 Task: Assign in the project CodeCraft the issue 'Integrate a new third-party API into a website' to the sprint 'Data Visualization Sprint'. Assign in the project CodeCraft the issue 'Develop a custom data visualization tool for a company' to the sprint 'Data Visualization Sprint'. Assign in the project CodeCraft the issue 'Create a new chatbot for customer support' to the sprint 'Data Visualization Sprint'. Assign in the project CodeCraft the issue 'Implement a new cybersecurity system for an organization's IT infrastructure' to the sprint 'Data Visualization Sprint'
Action: Mouse moved to (248, 70)
Screenshot: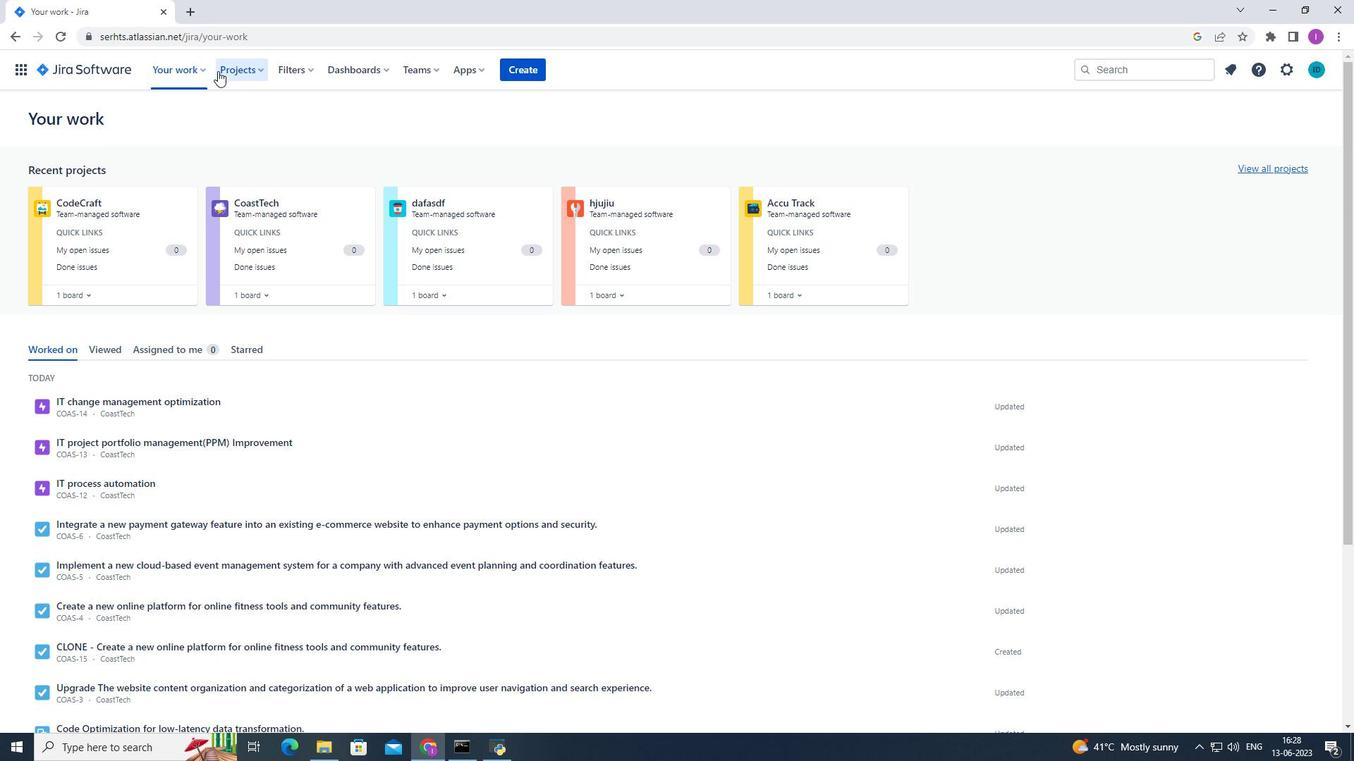 
Action: Mouse pressed left at (248, 70)
Screenshot: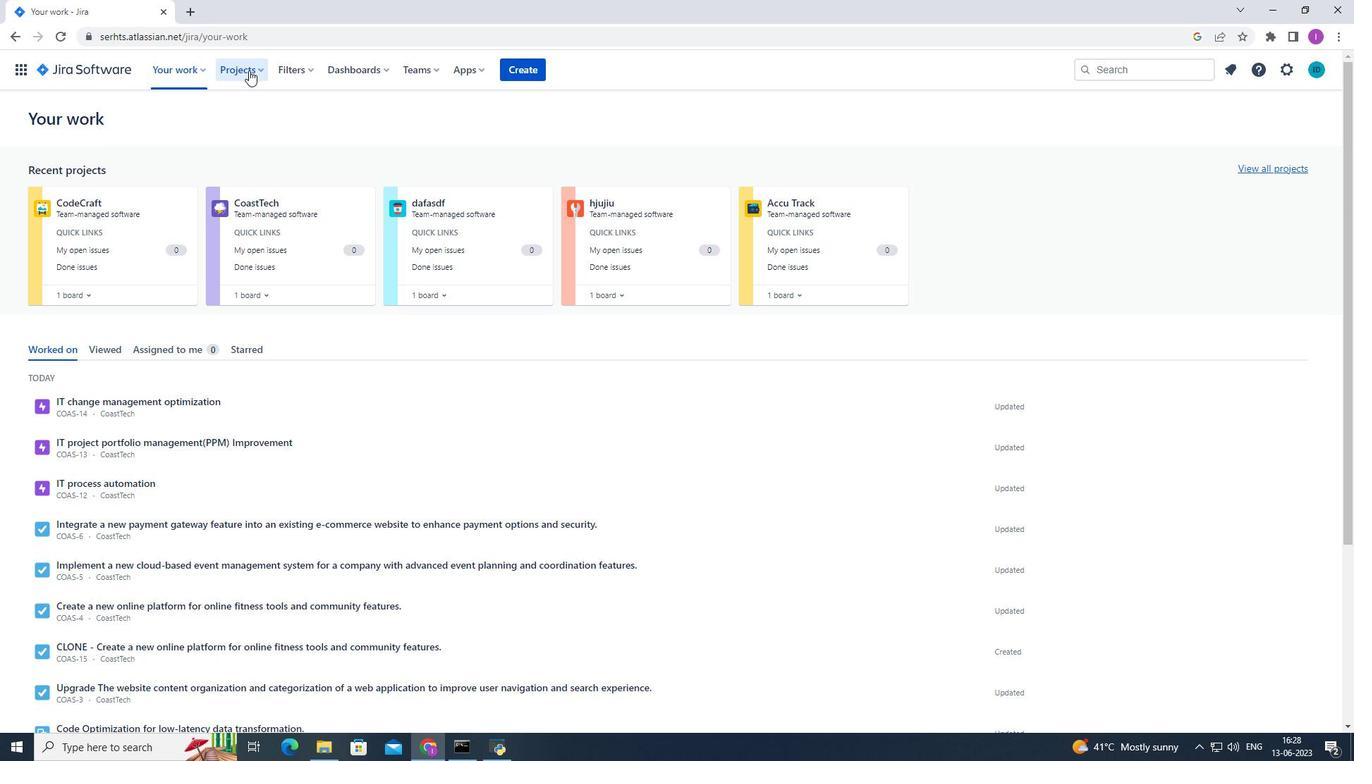 
Action: Mouse moved to (284, 129)
Screenshot: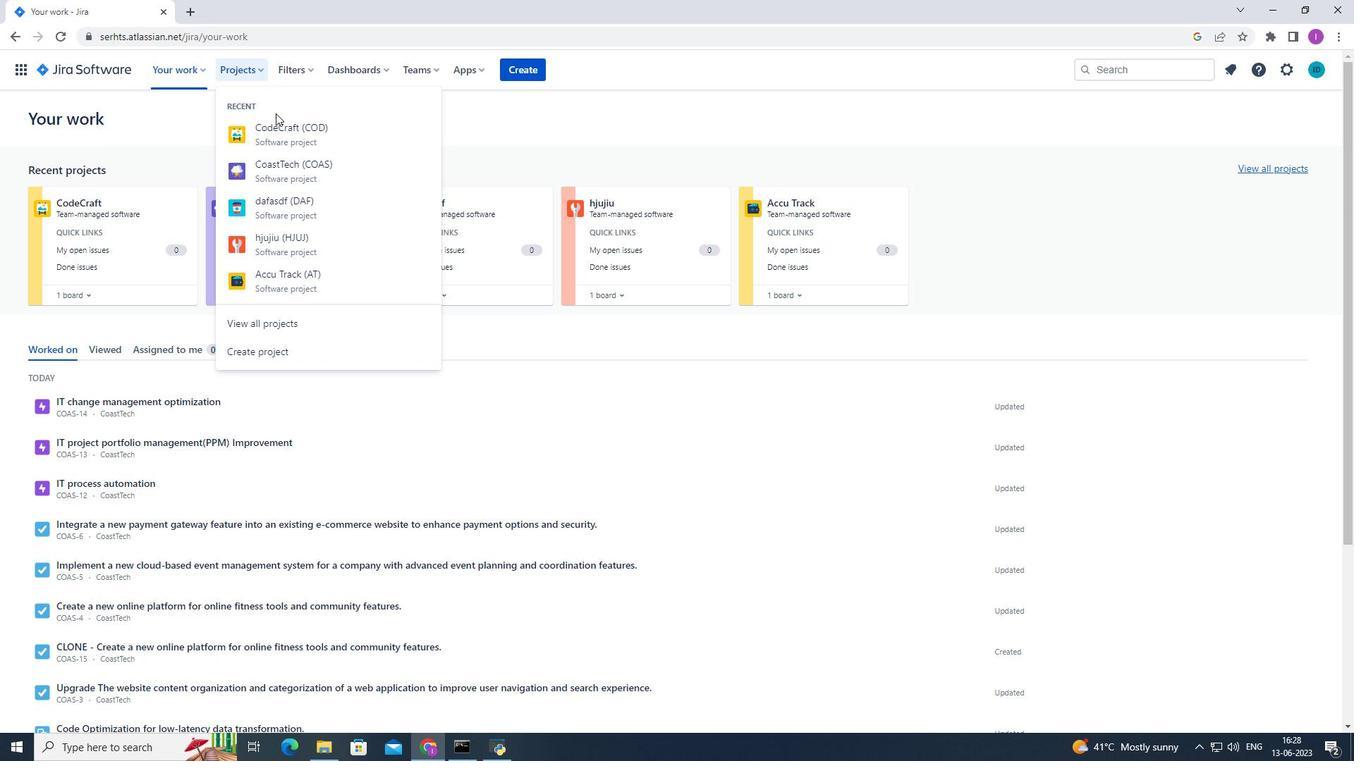 
Action: Mouse pressed left at (284, 129)
Screenshot: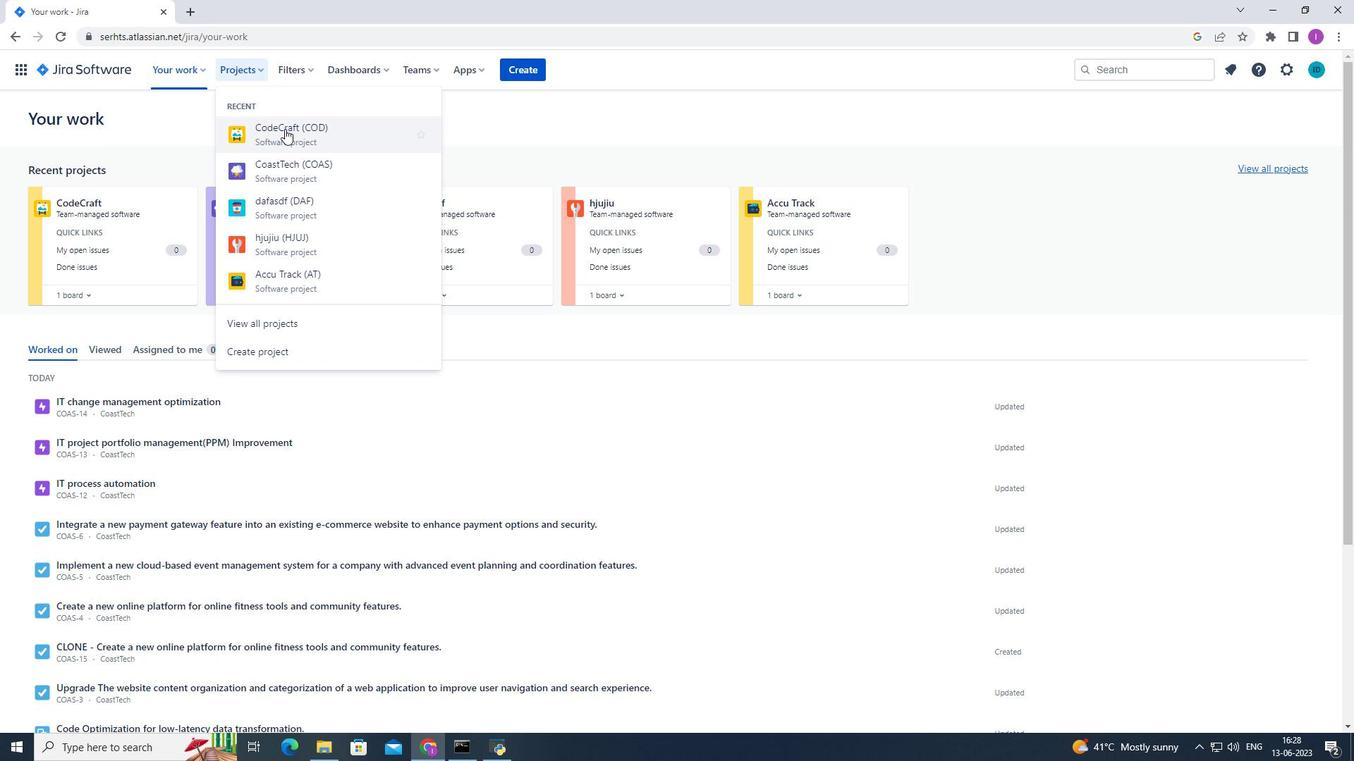 
Action: Mouse moved to (59, 214)
Screenshot: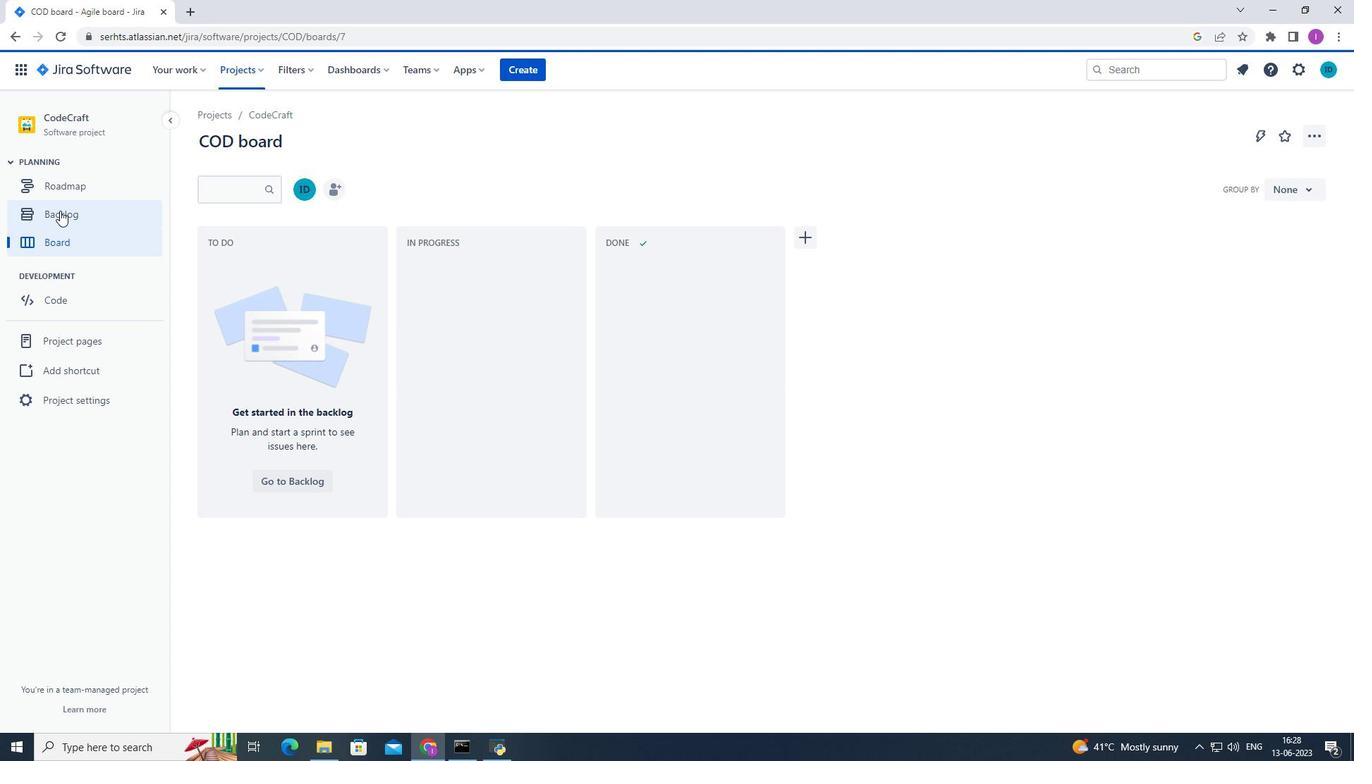 
Action: Mouse pressed left at (59, 214)
Screenshot: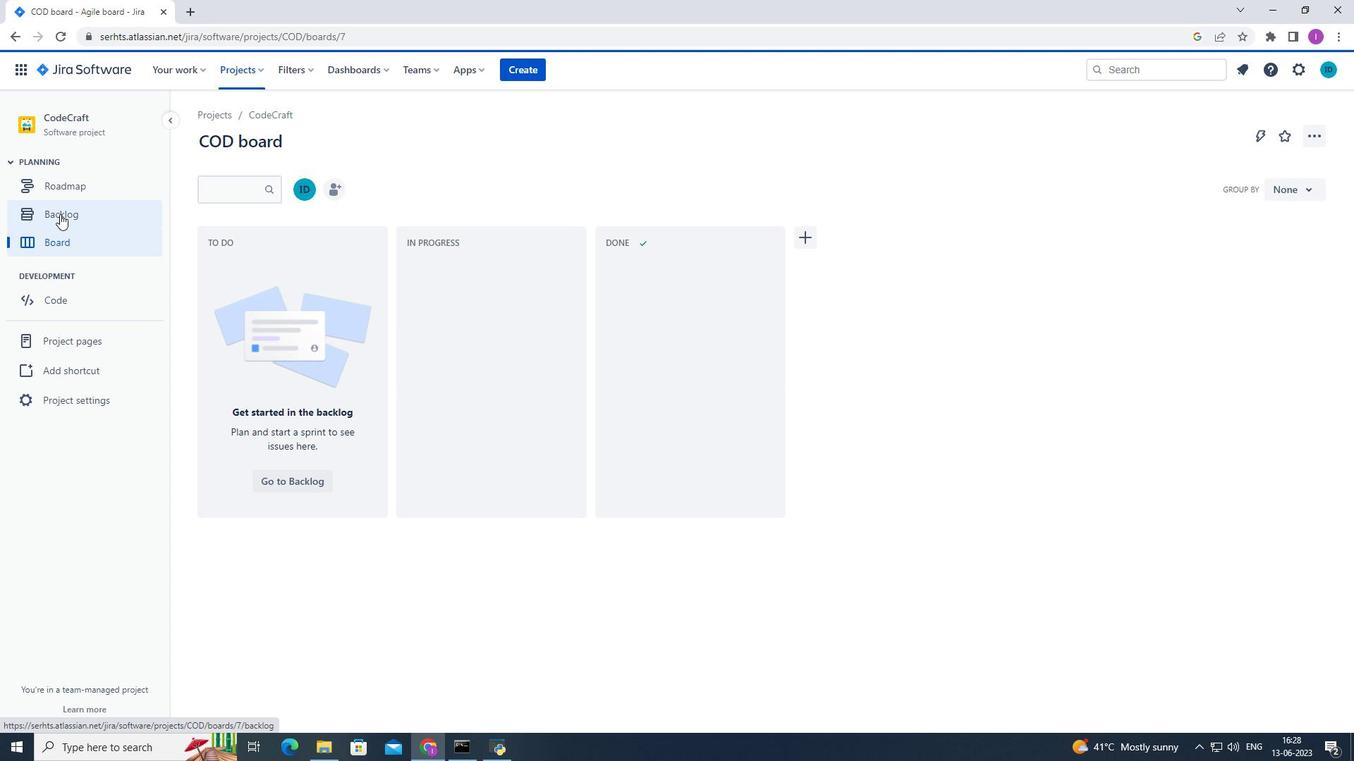 
Action: Mouse moved to (501, 298)
Screenshot: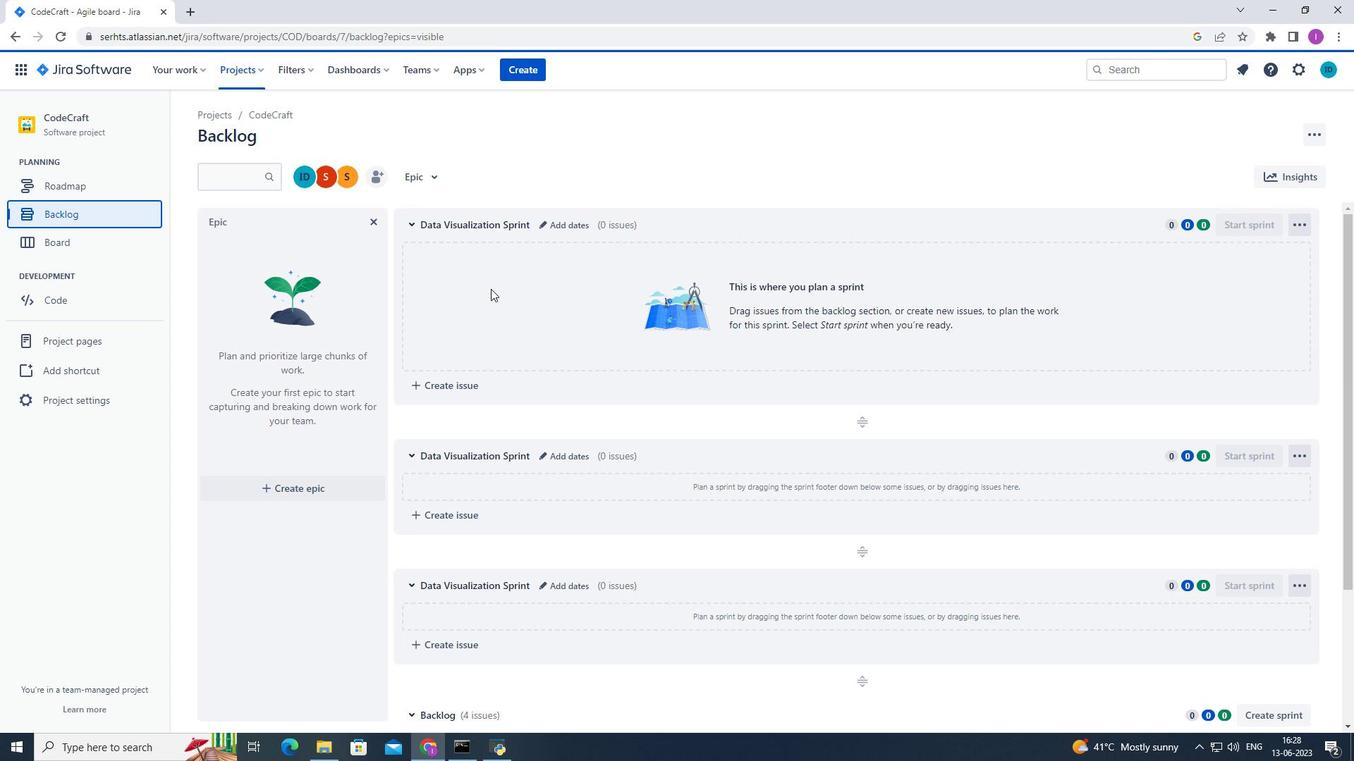 
Action: Mouse scrolled (501, 297) with delta (0, 0)
Screenshot: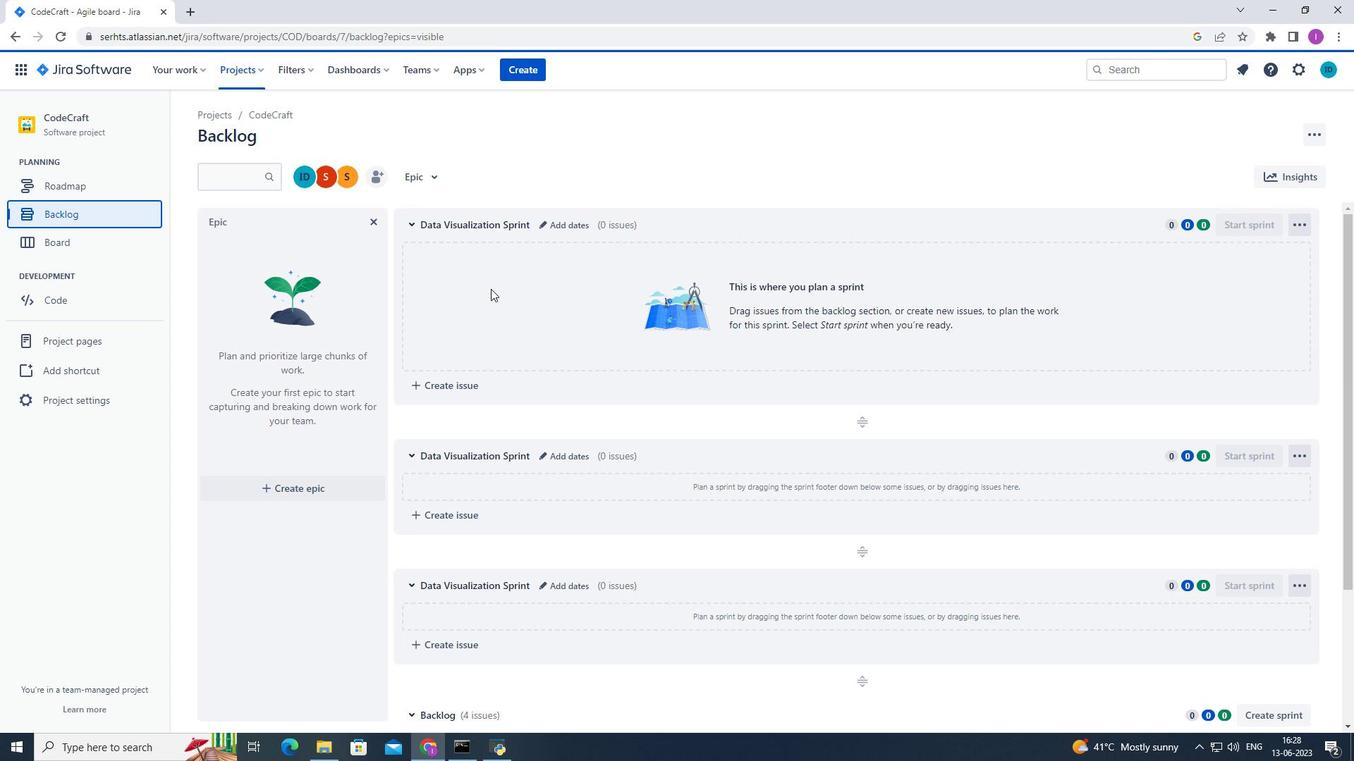 
Action: Mouse moved to (506, 303)
Screenshot: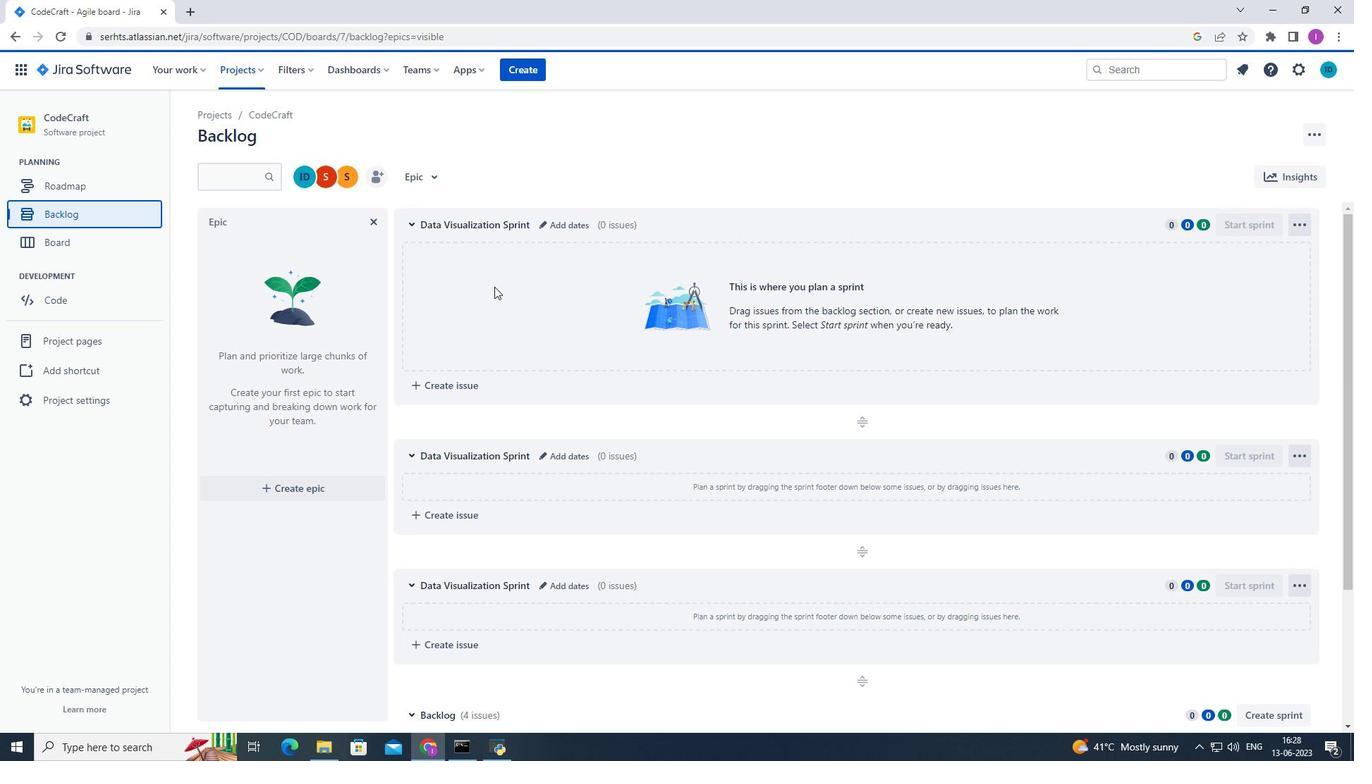 
Action: Mouse scrolled (506, 302) with delta (0, 0)
Screenshot: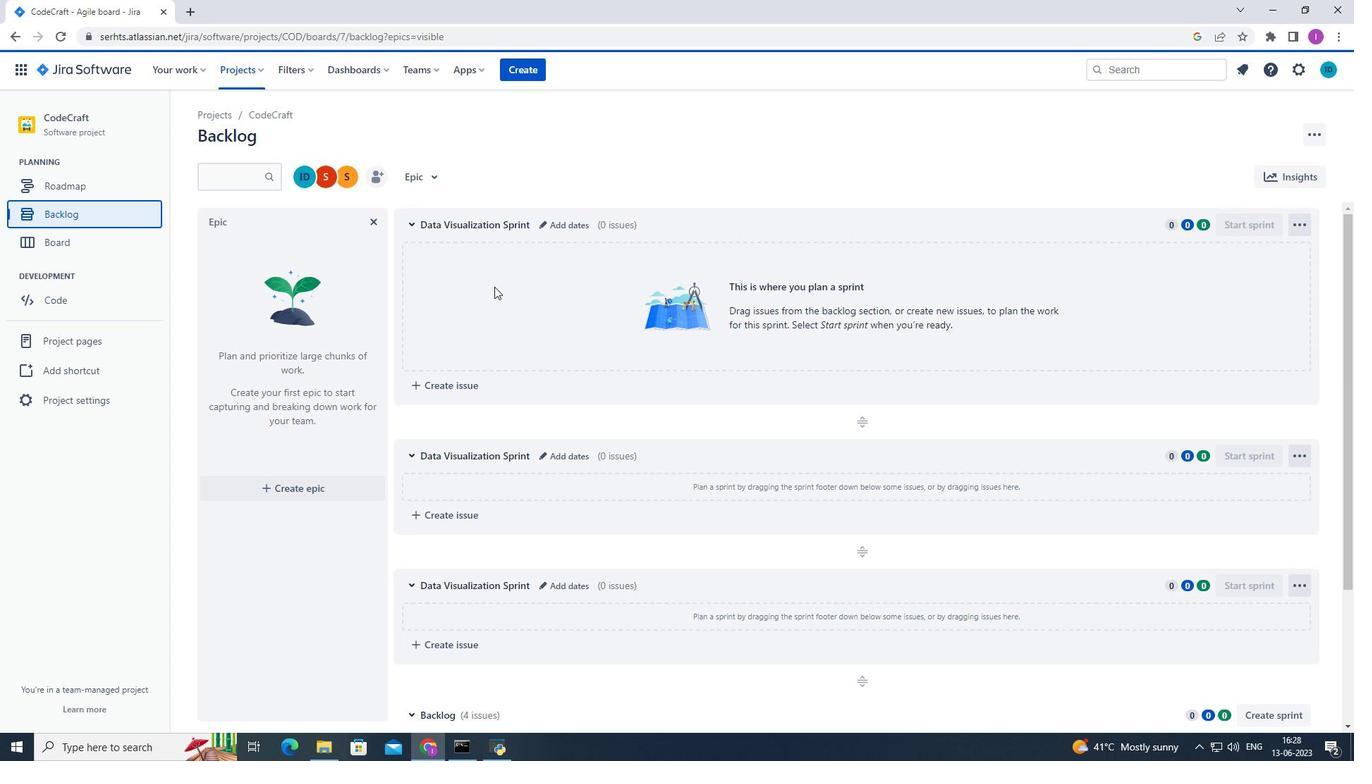 
Action: Mouse moved to (505, 438)
Screenshot: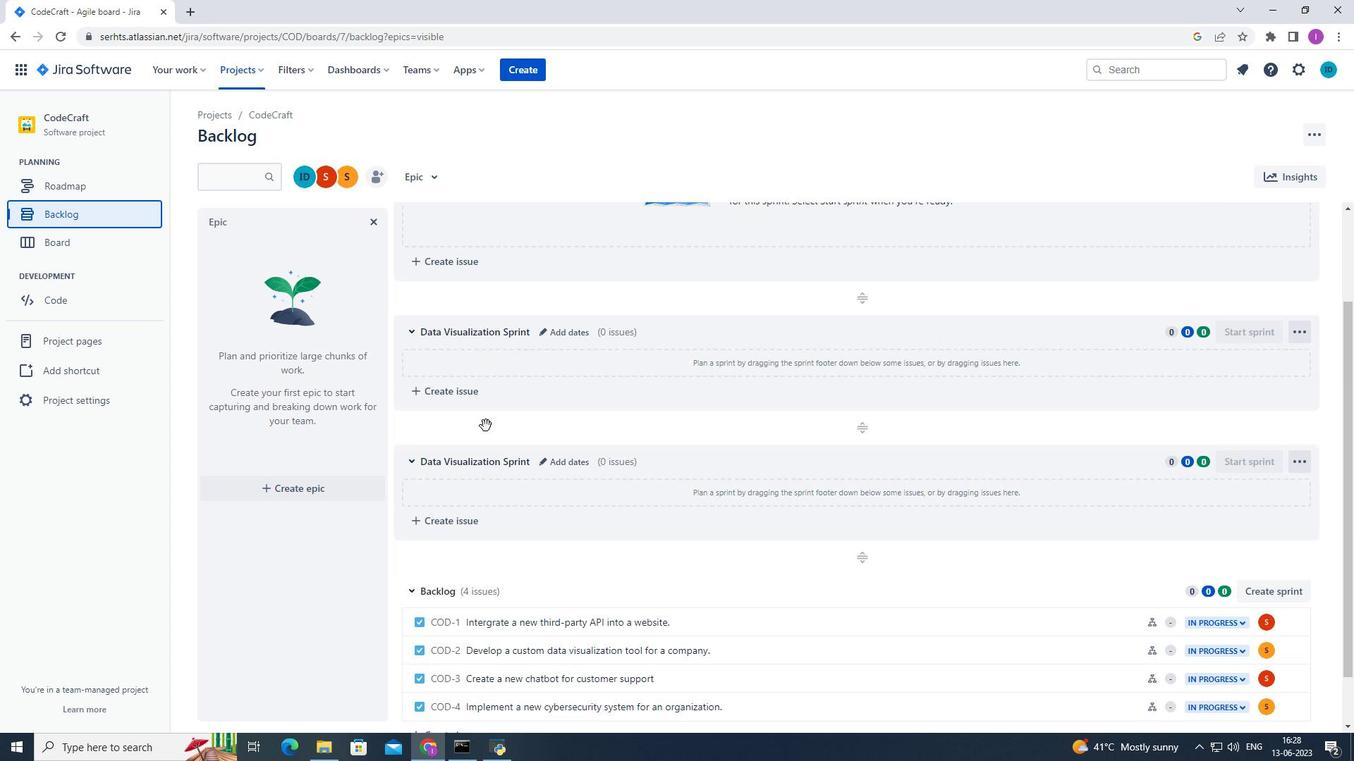 
Action: Mouse scrolled (505, 438) with delta (0, 0)
Screenshot: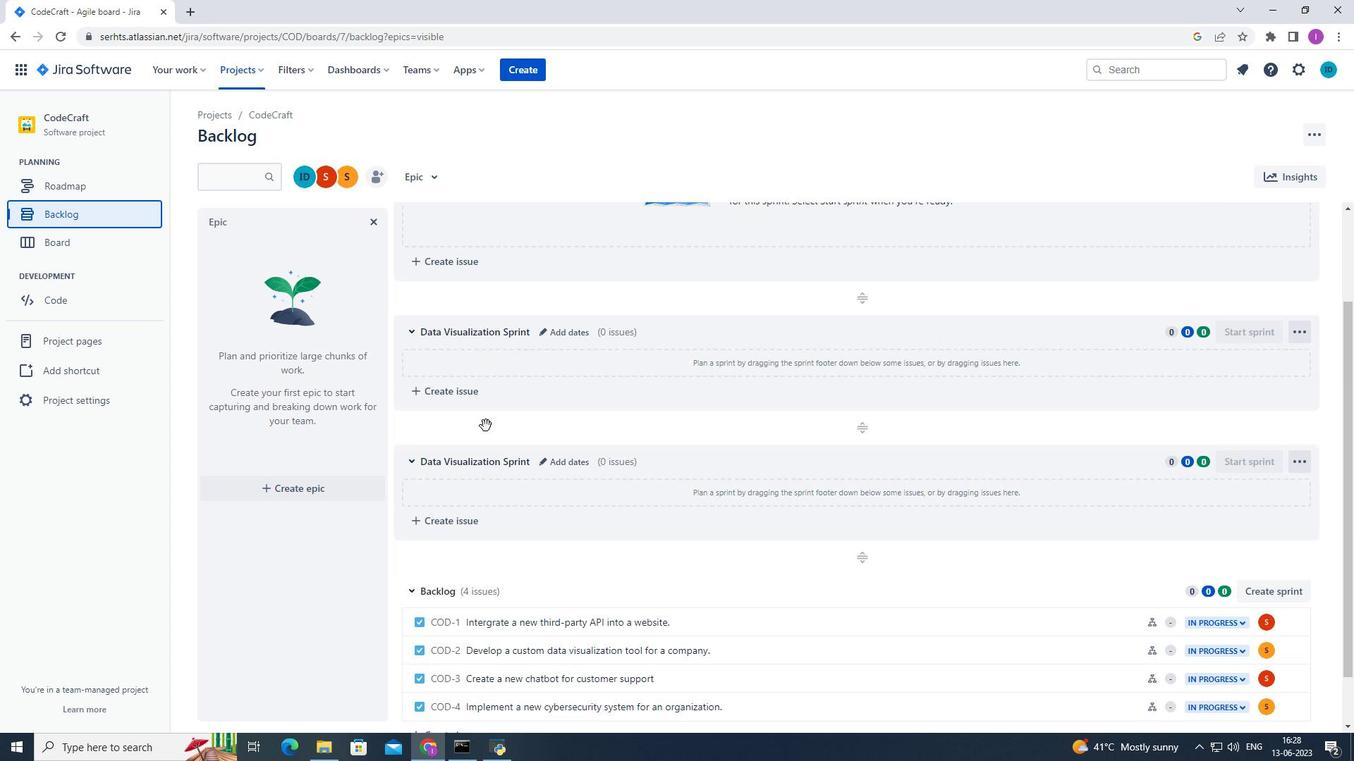 
Action: Mouse moved to (507, 443)
Screenshot: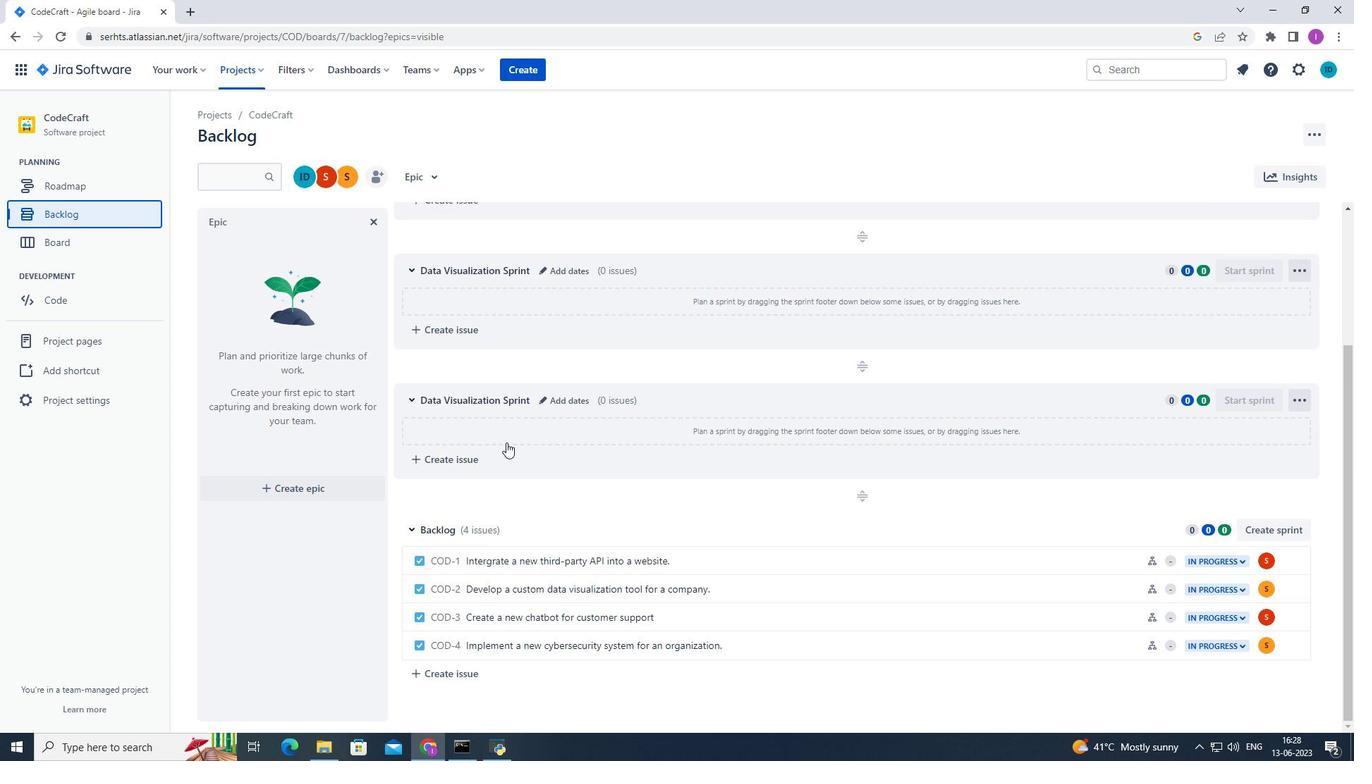 
Action: Mouse scrolled (507, 442) with delta (0, 0)
Screenshot: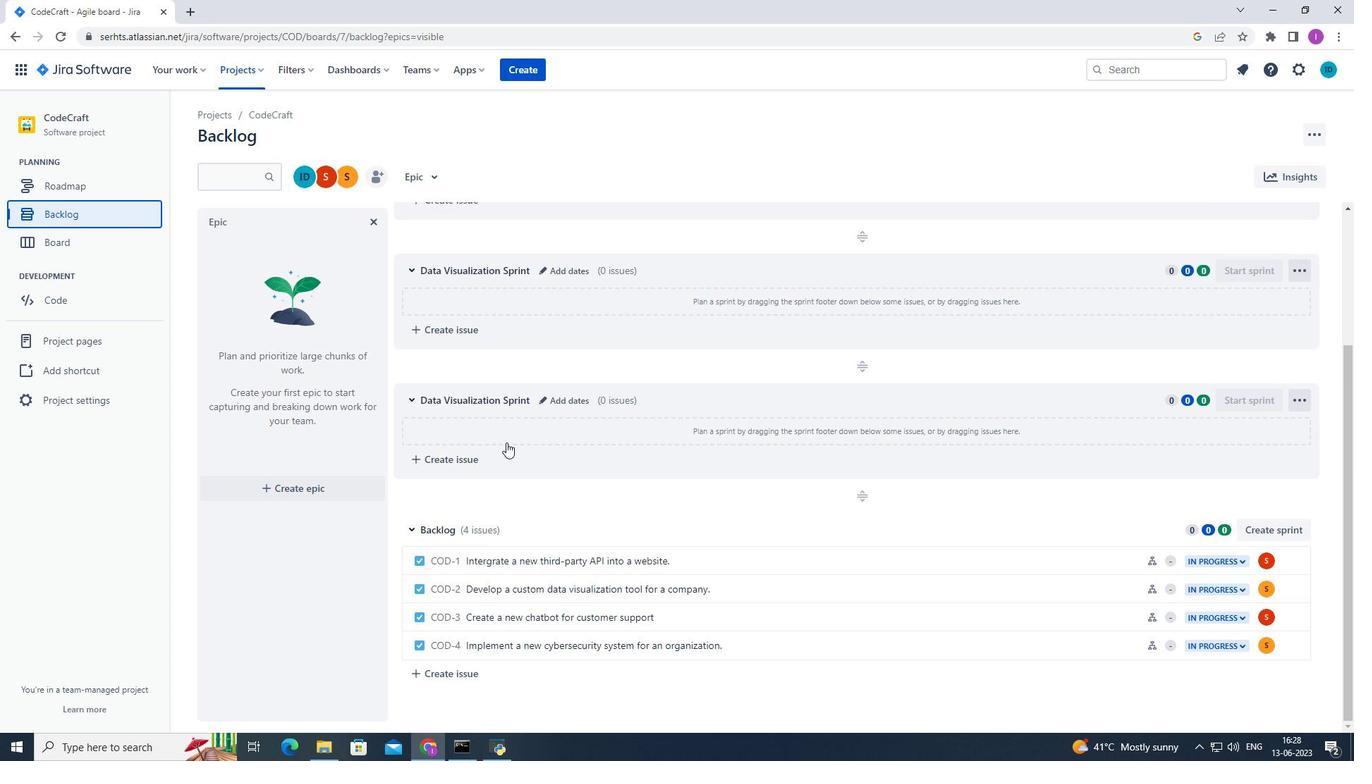 
Action: Mouse moved to (510, 444)
Screenshot: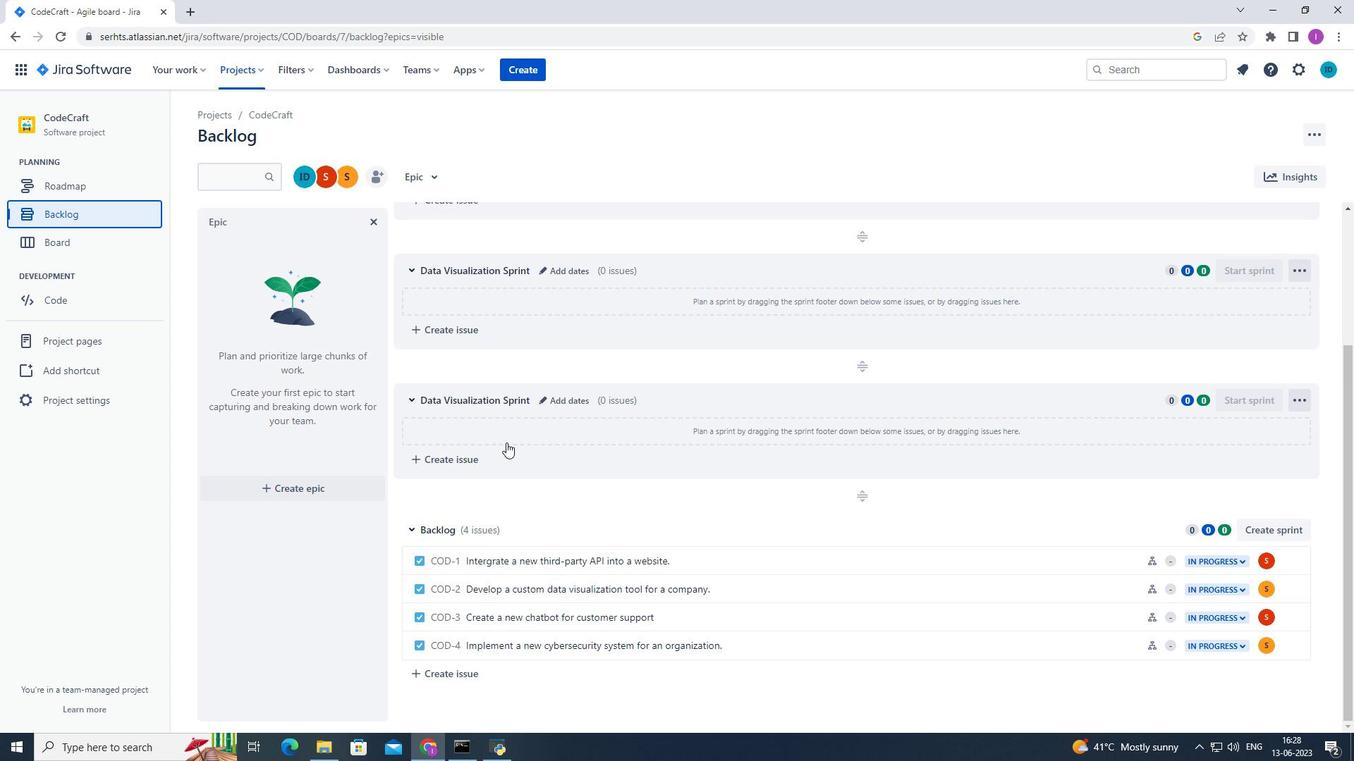
Action: Mouse scrolled (509, 442) with delta (0, 0)
Screenshot: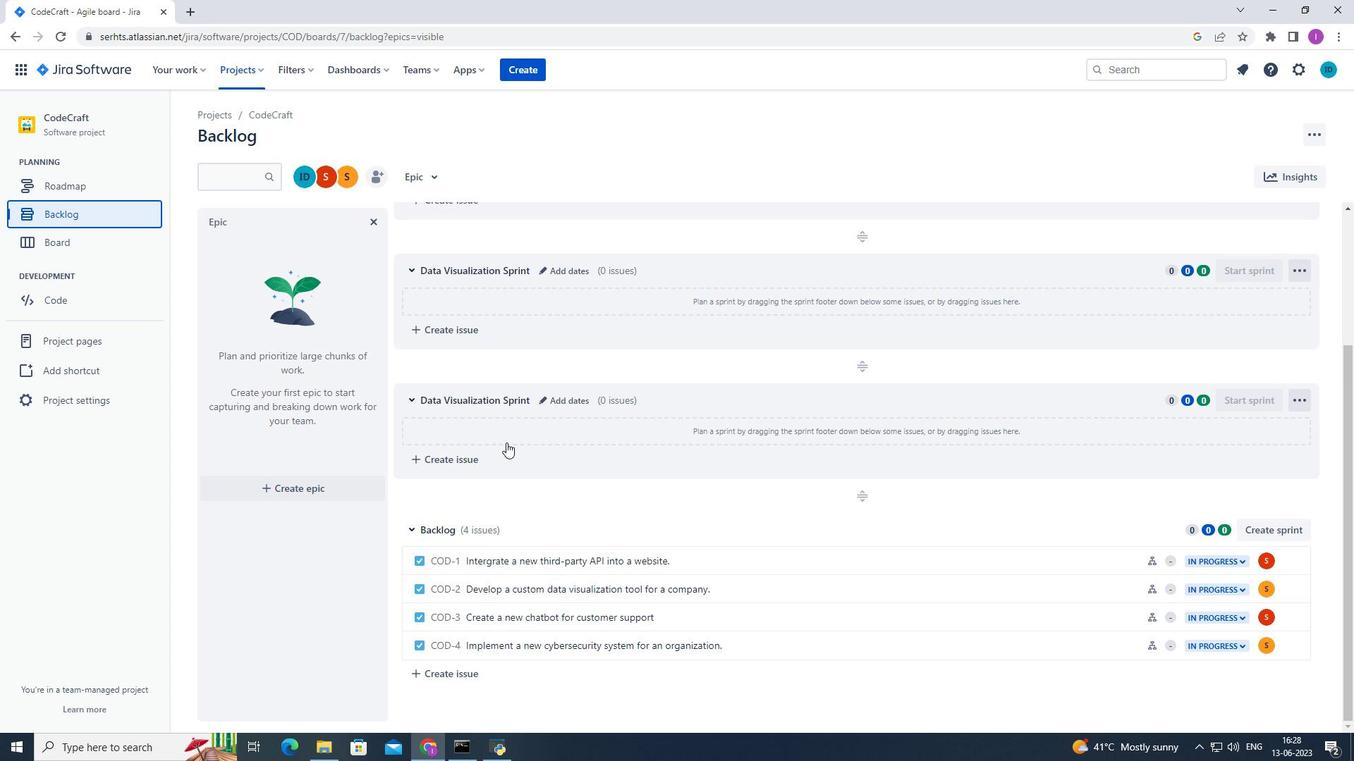
Action: Mouse moved to (510, 444)
Screenshot: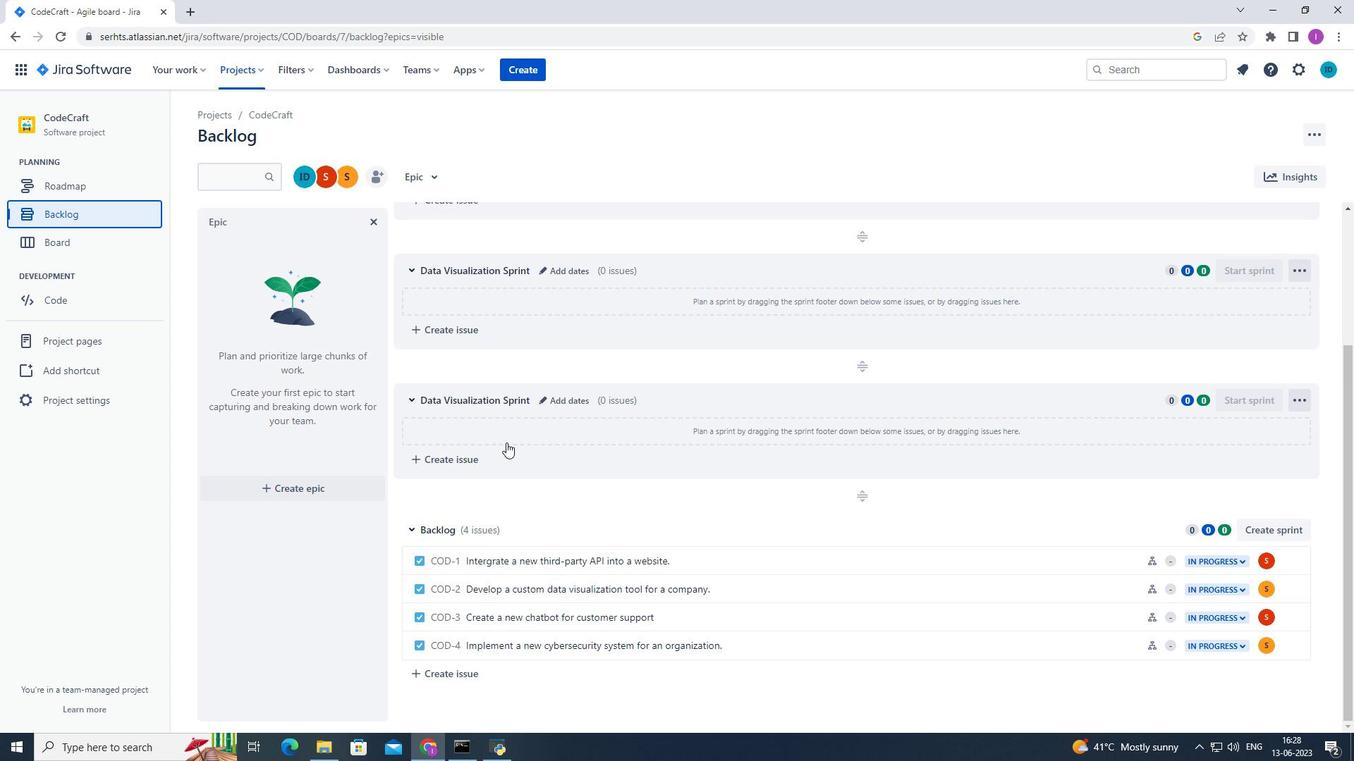 
Action: Mouse scrolled (510, 443) with delta (0, 0)
Screenshot: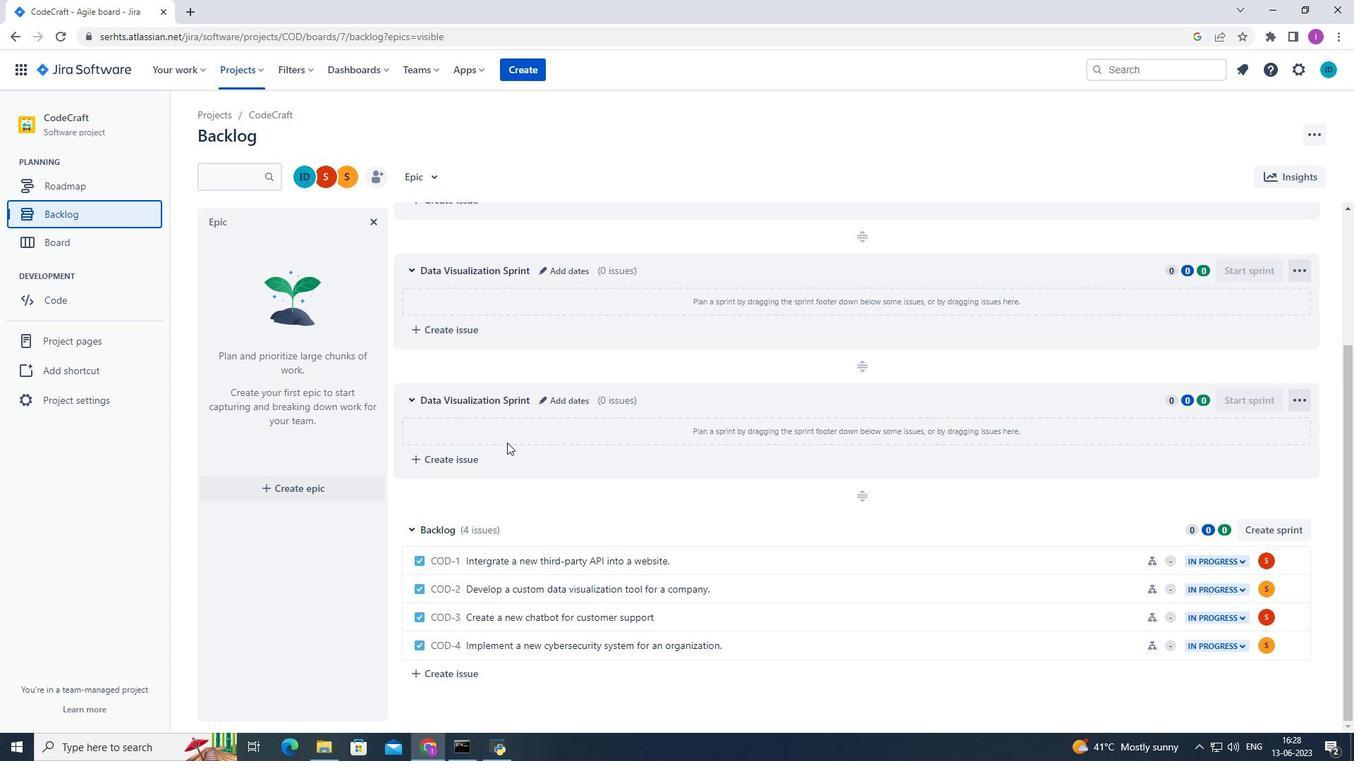 
Action: Mouse moved to (1294, 562)
Screenshot: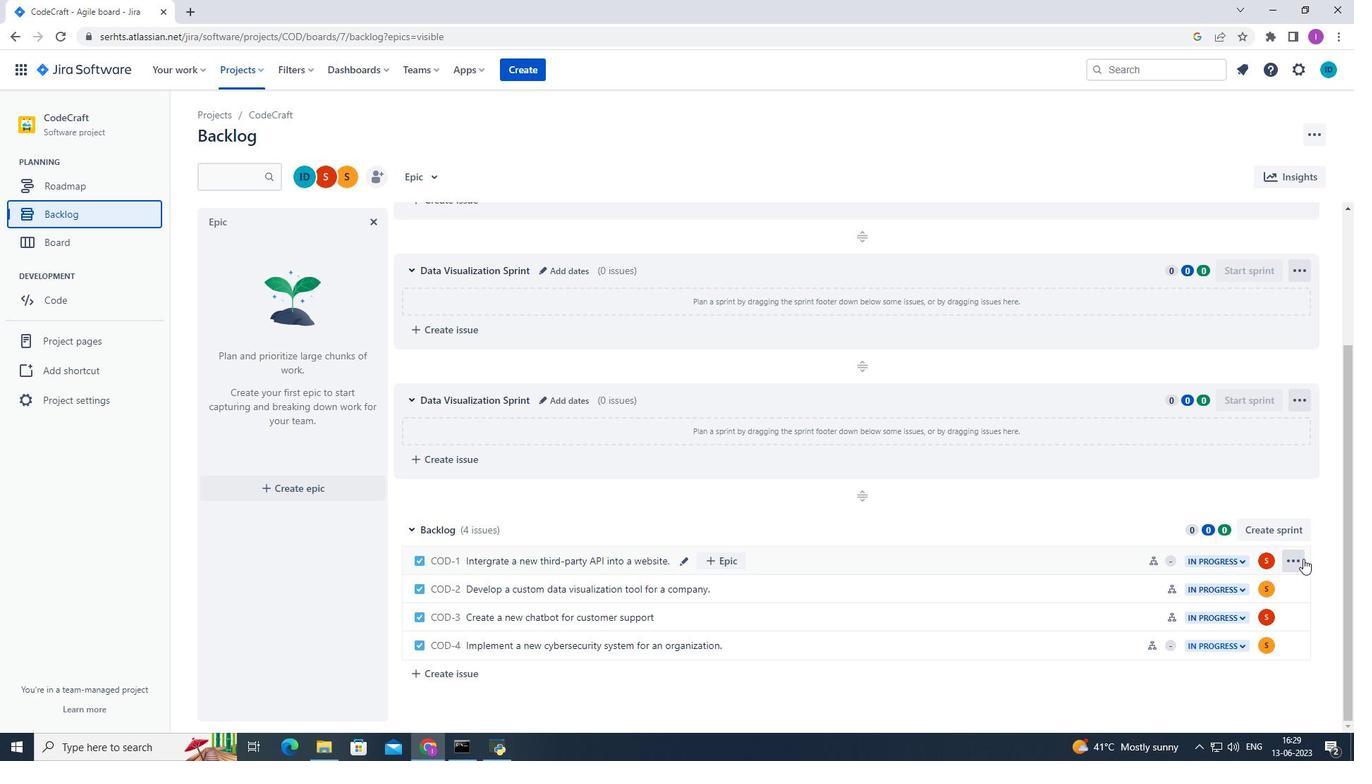 
Action: Mouse pressed left at (1294, 562)
Screenshot: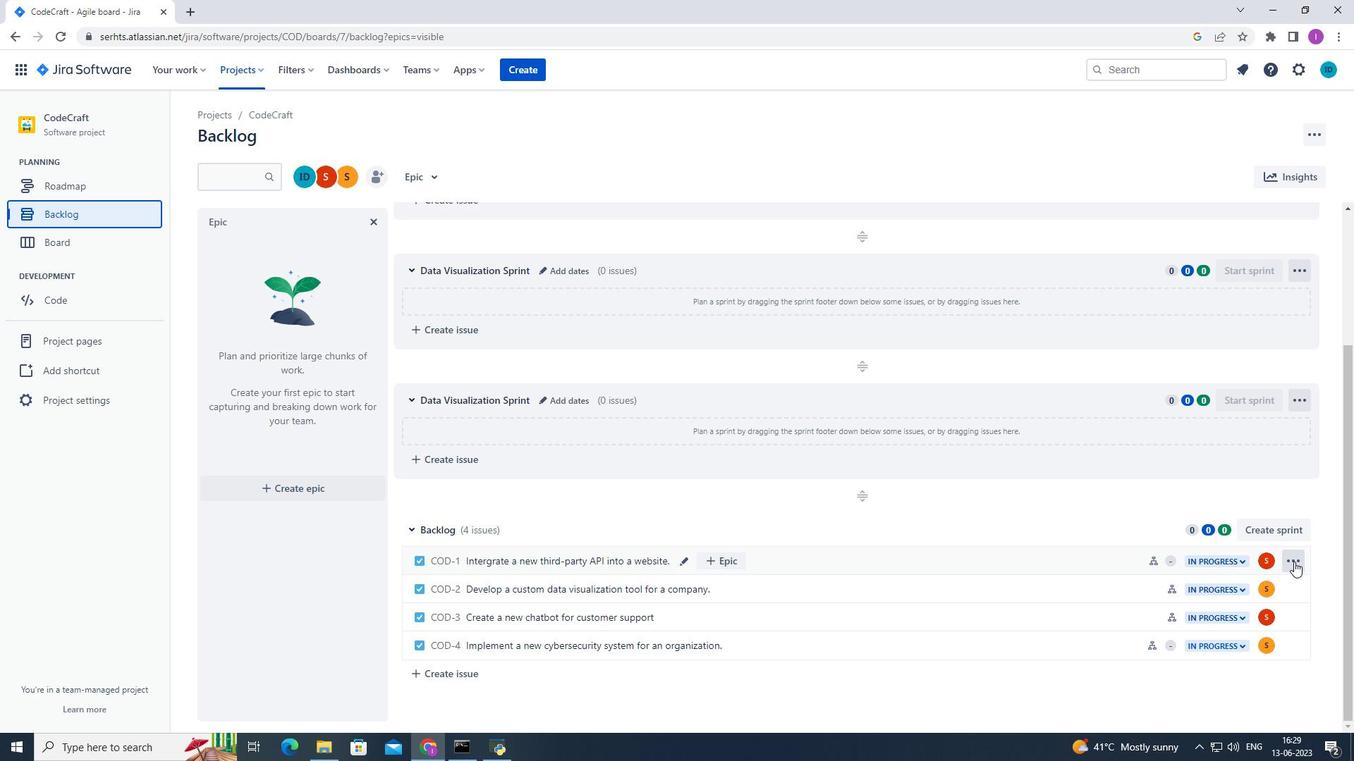 
Action: Mouse moved to (1240, 436)
Screenshot: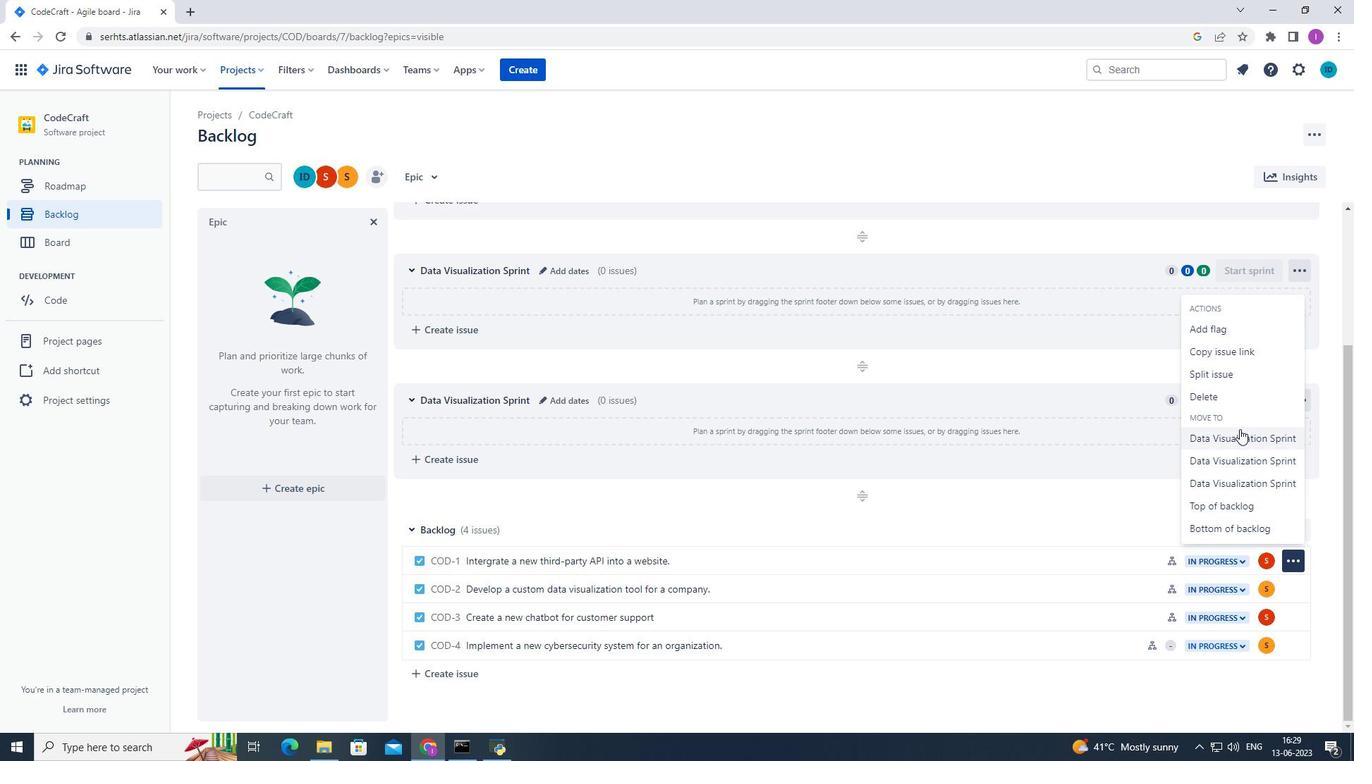
Action: Mouse pressed left at (1240, 436)
Screenshot: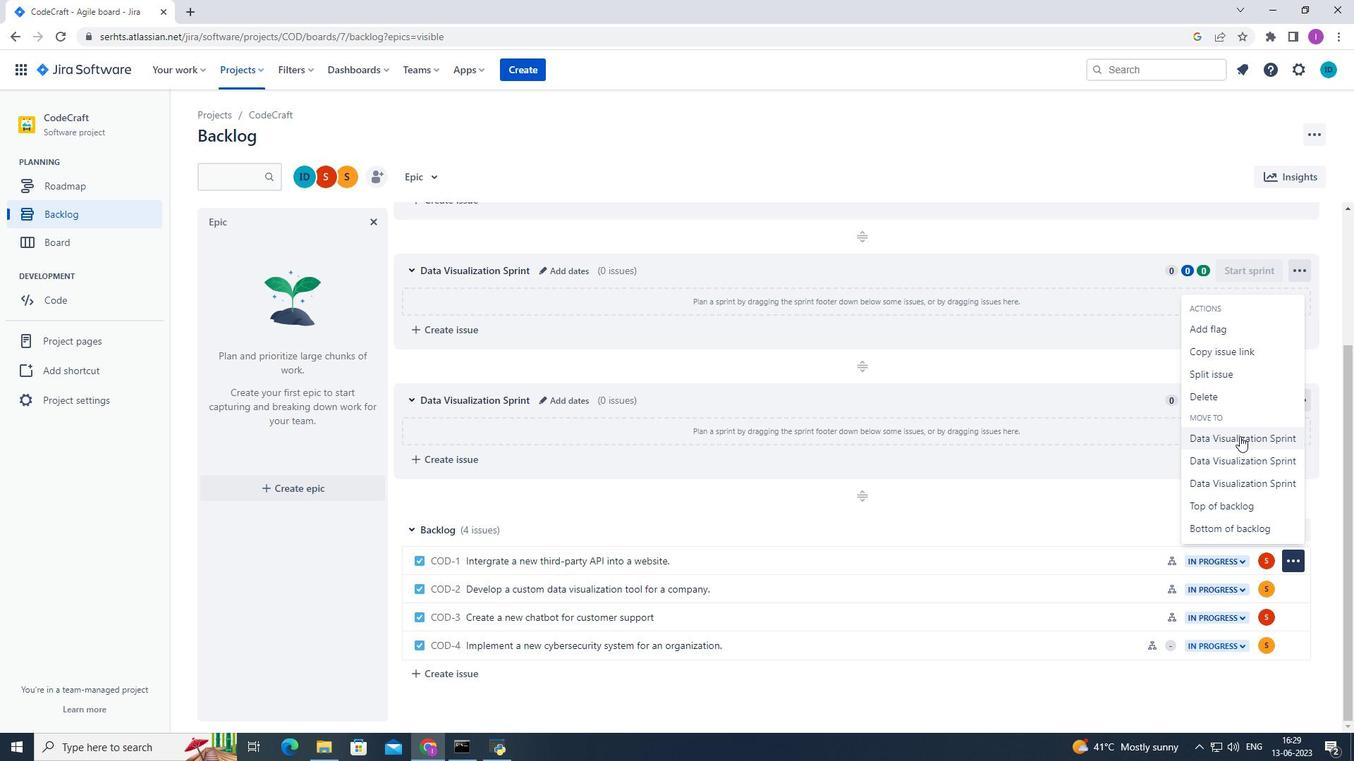 
Action: Mouse moved to (1286, 591)
Screenshot: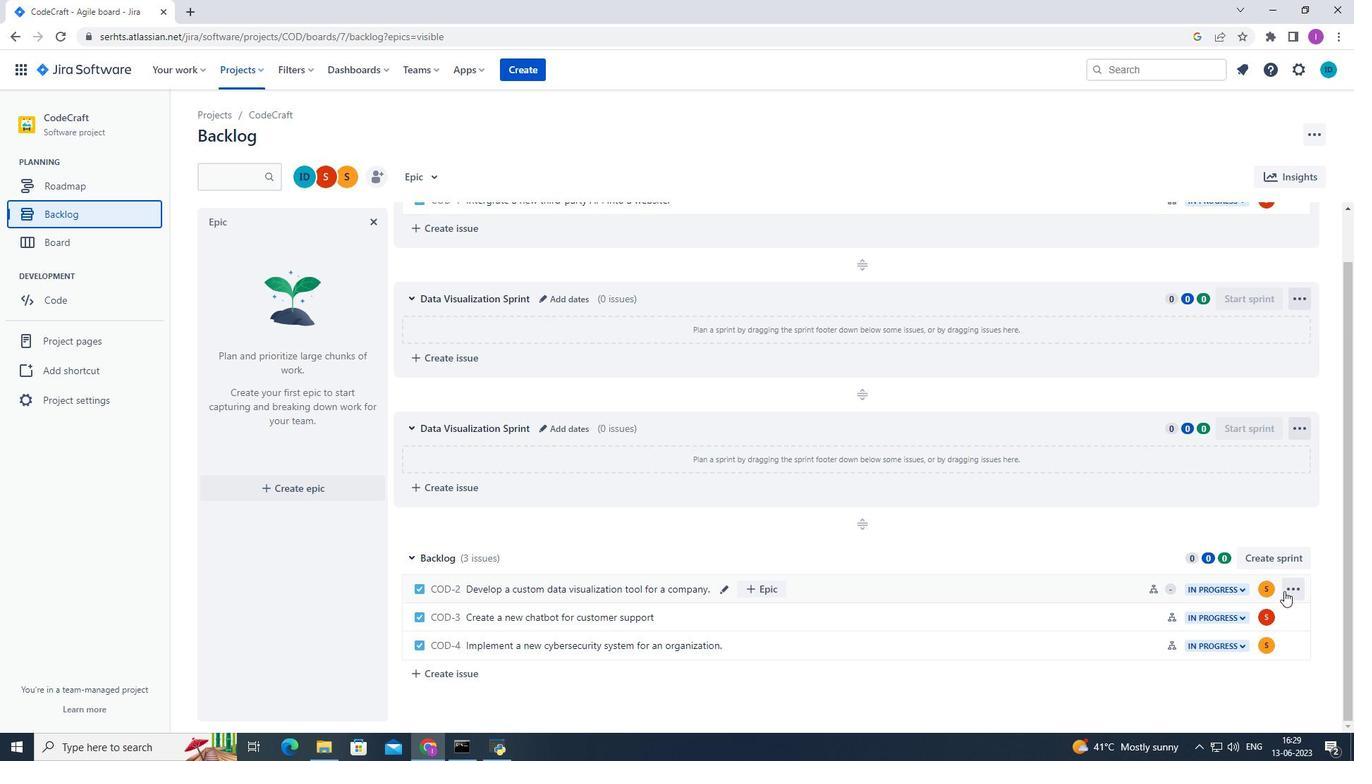 
Action: Mouse pressed left at (1286, 591)
Screenshot: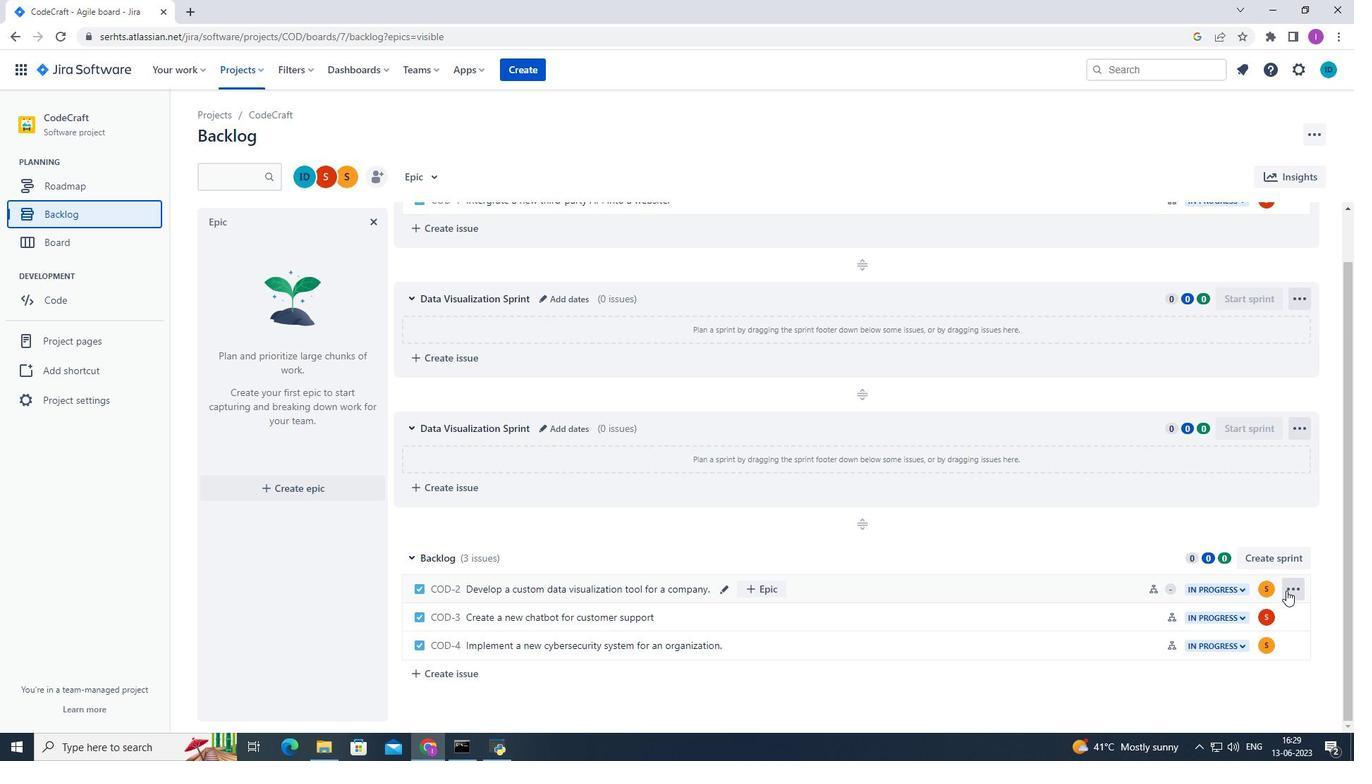 
Action: Mouse pressed left at (1286, 591)
Screenshot: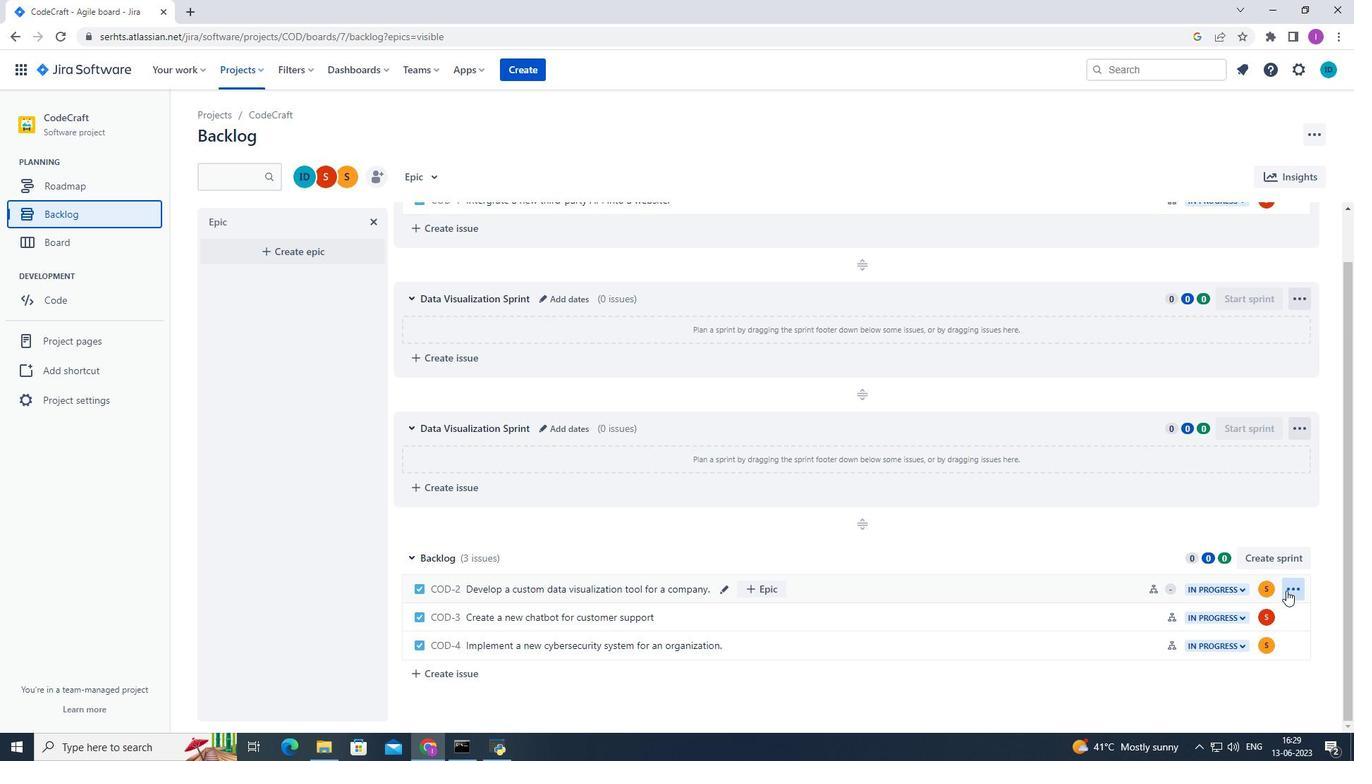 
Action: Mouse moved to (1299, 585)
Screenshot: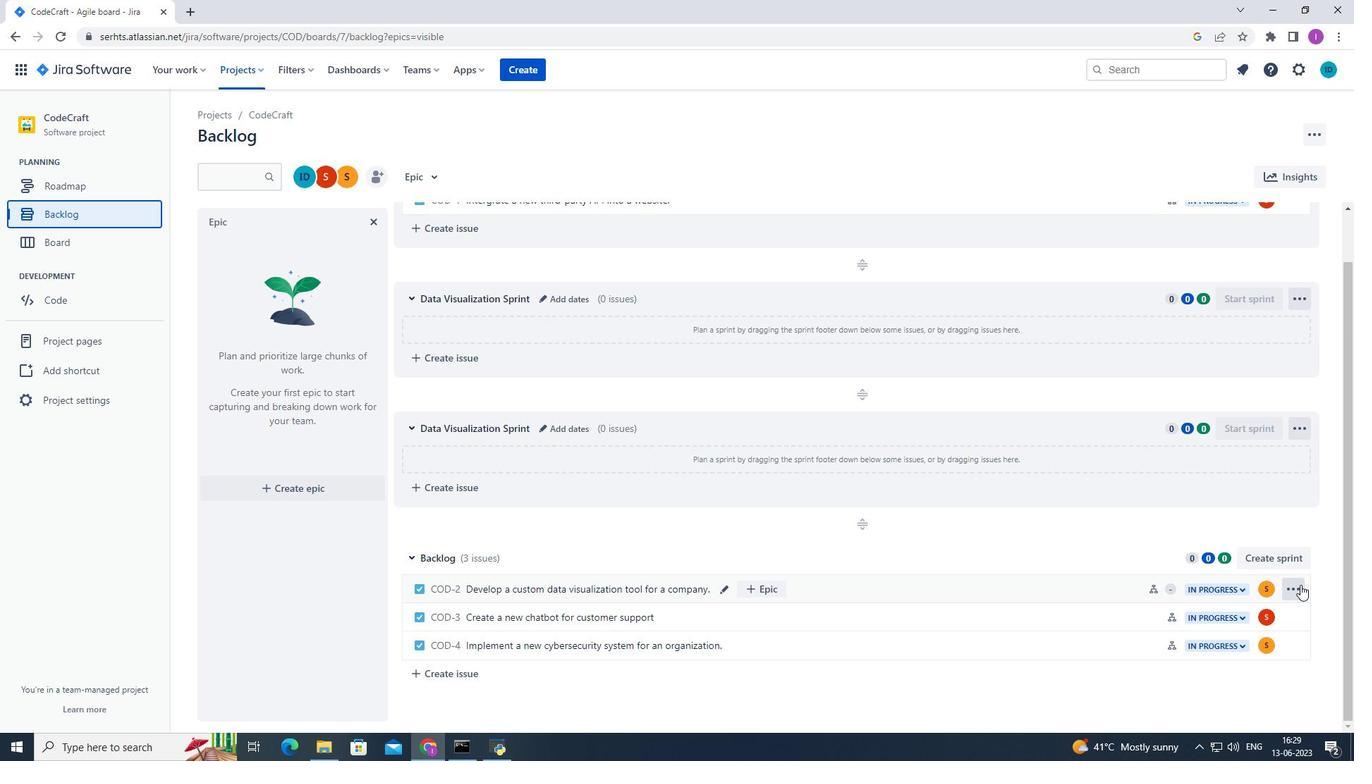 
Action: Mouse pressed left at (1299, 585)
Screenshot: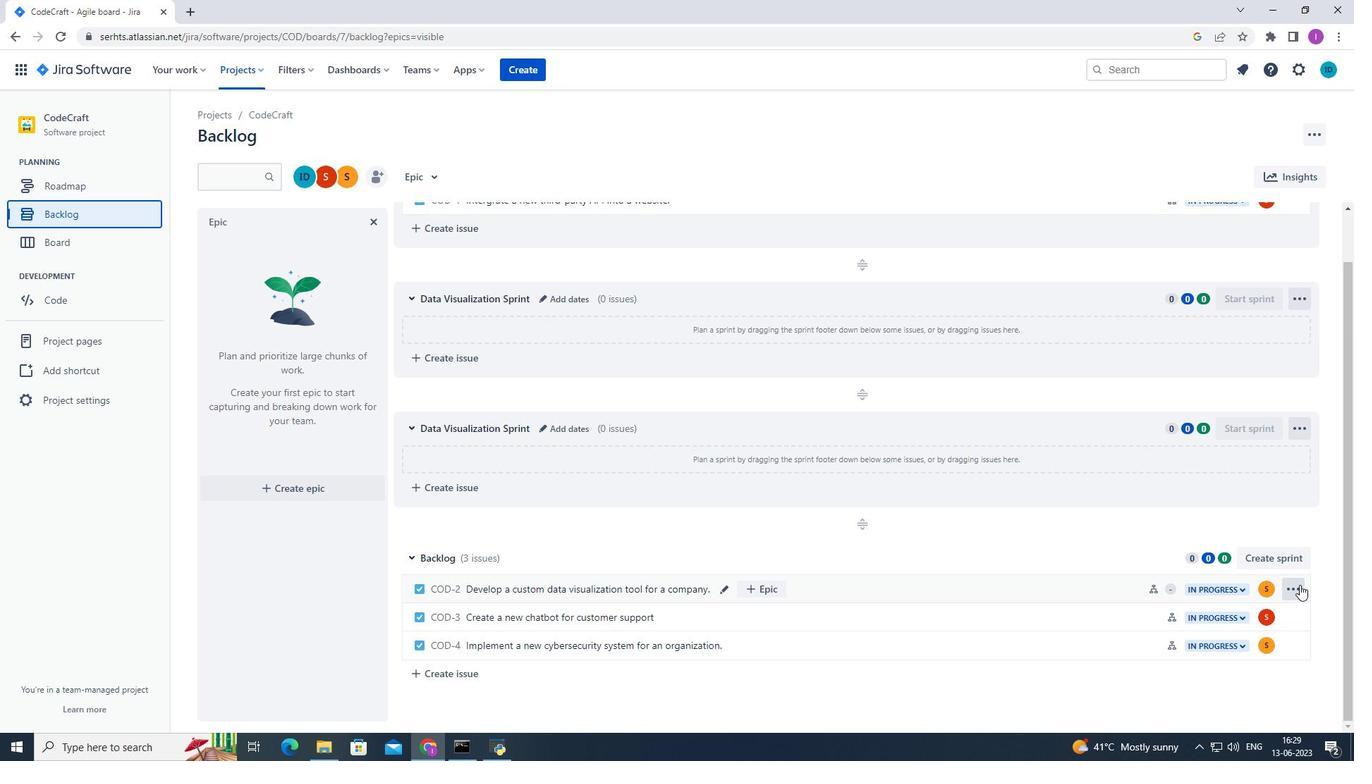 
Action: Mouse moved to (1251, 488)
Screenshot: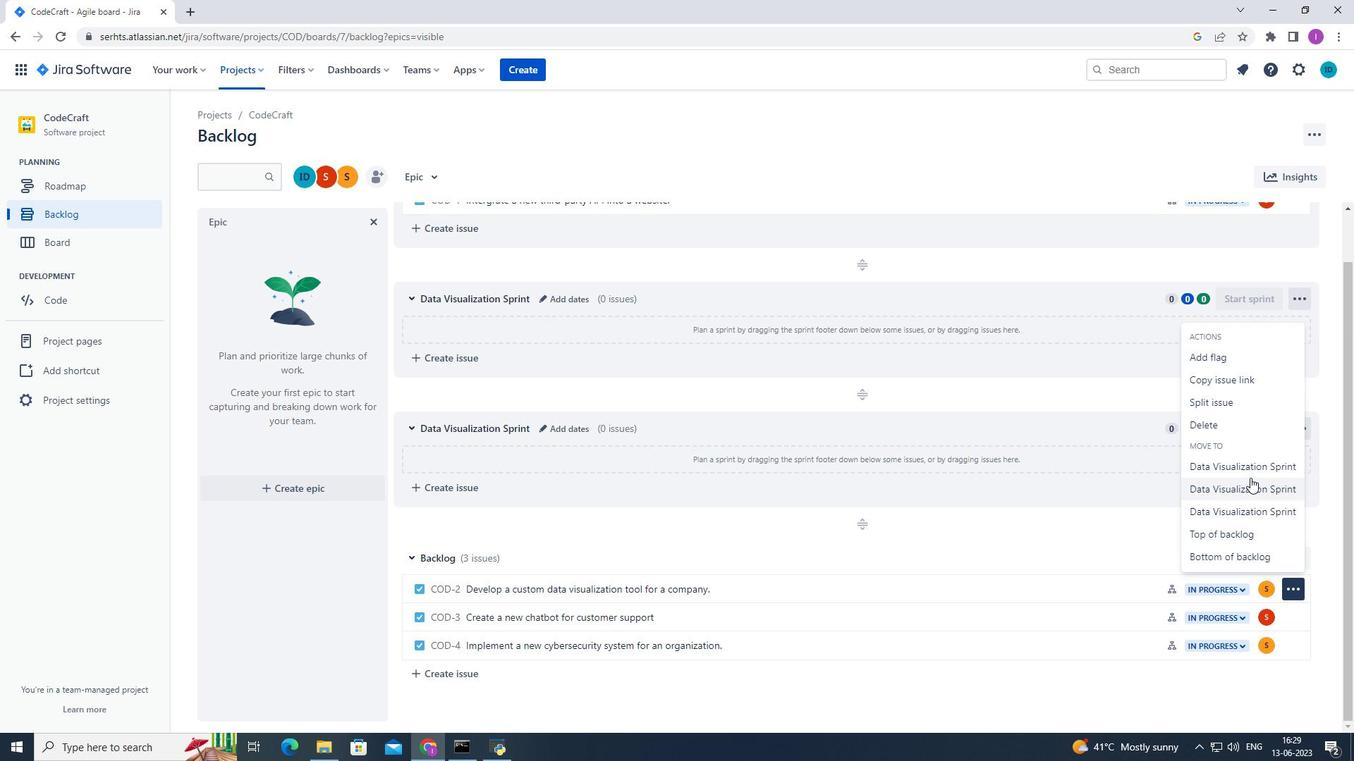 
Action: Mouse pressed left at (1251, 488)
Screenshot: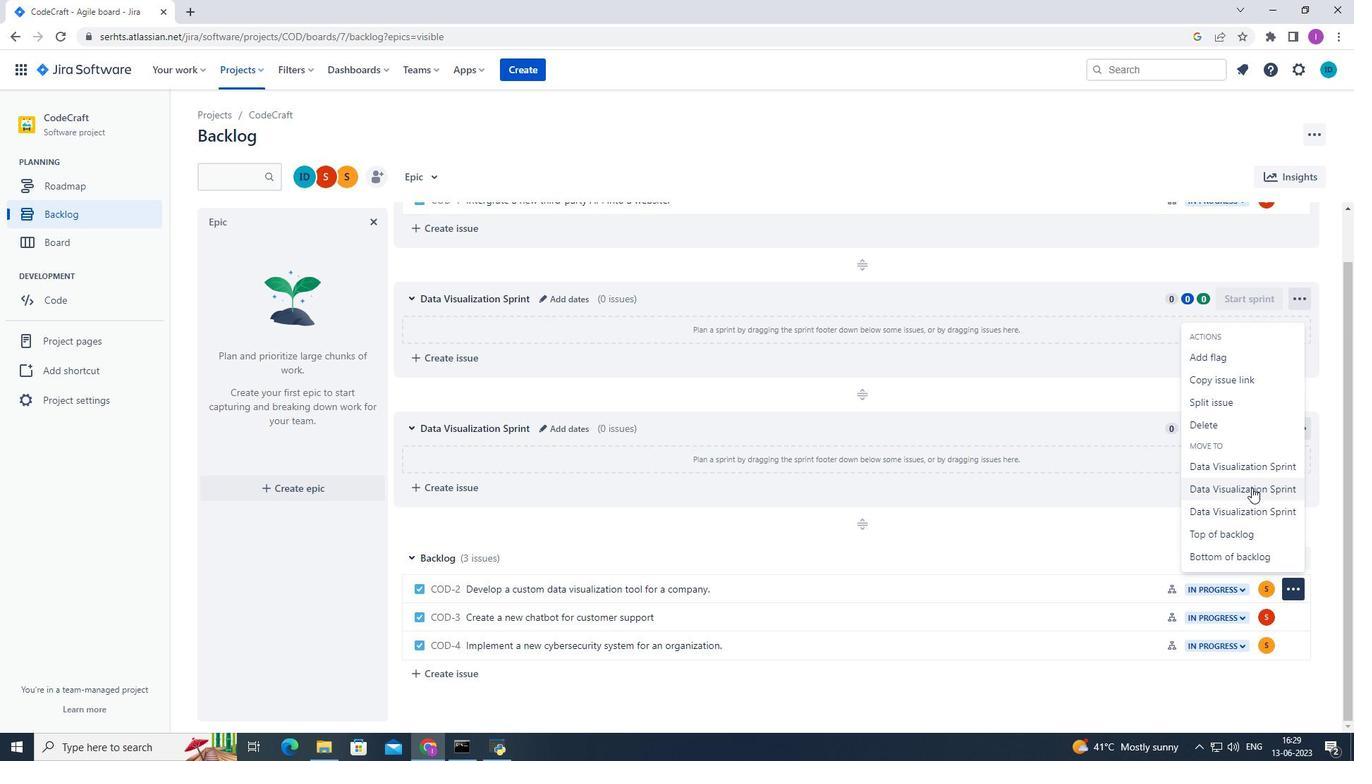 
Action: Mouse moved to (1292, 619)
Screenshot: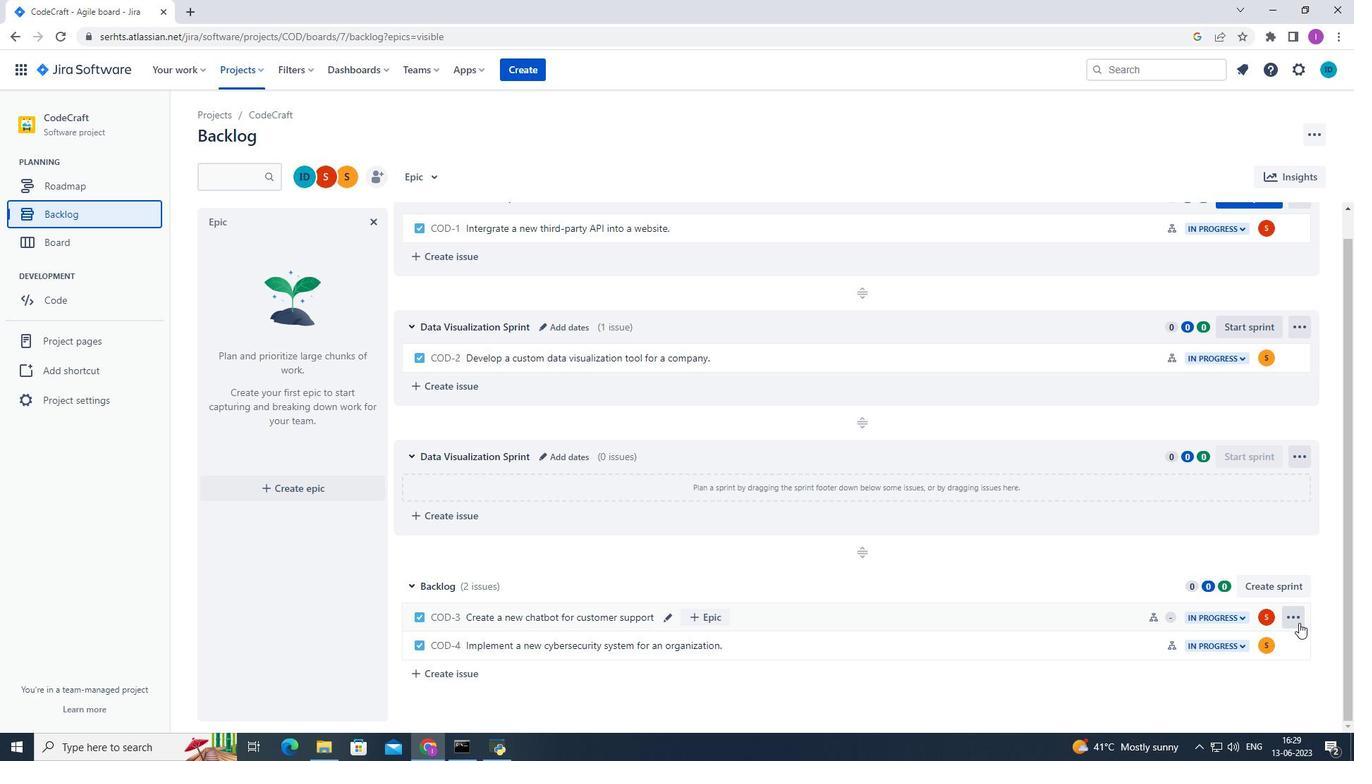 
Action: Mouse pressed left at (1292, 619)
Screenshot: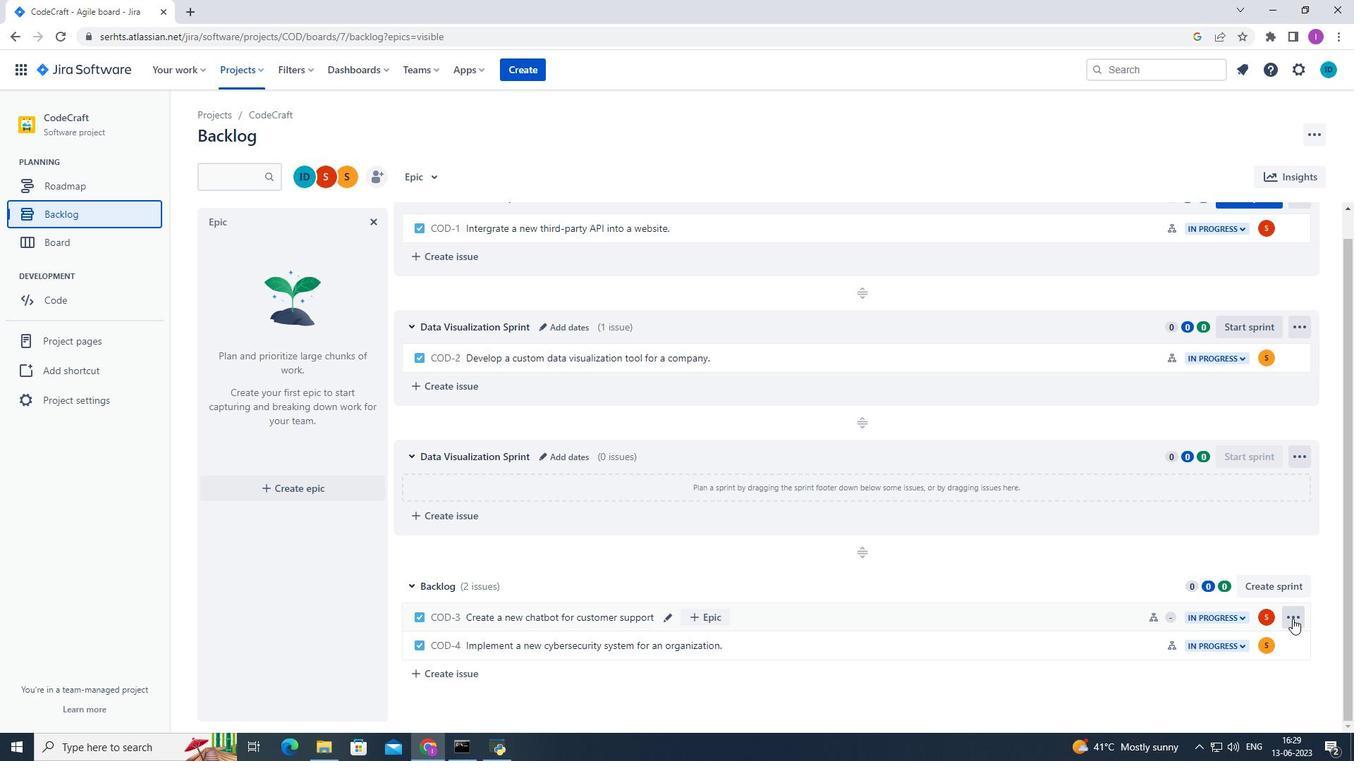 
Action: Mouse moved to (1263, 538)
Screenshot: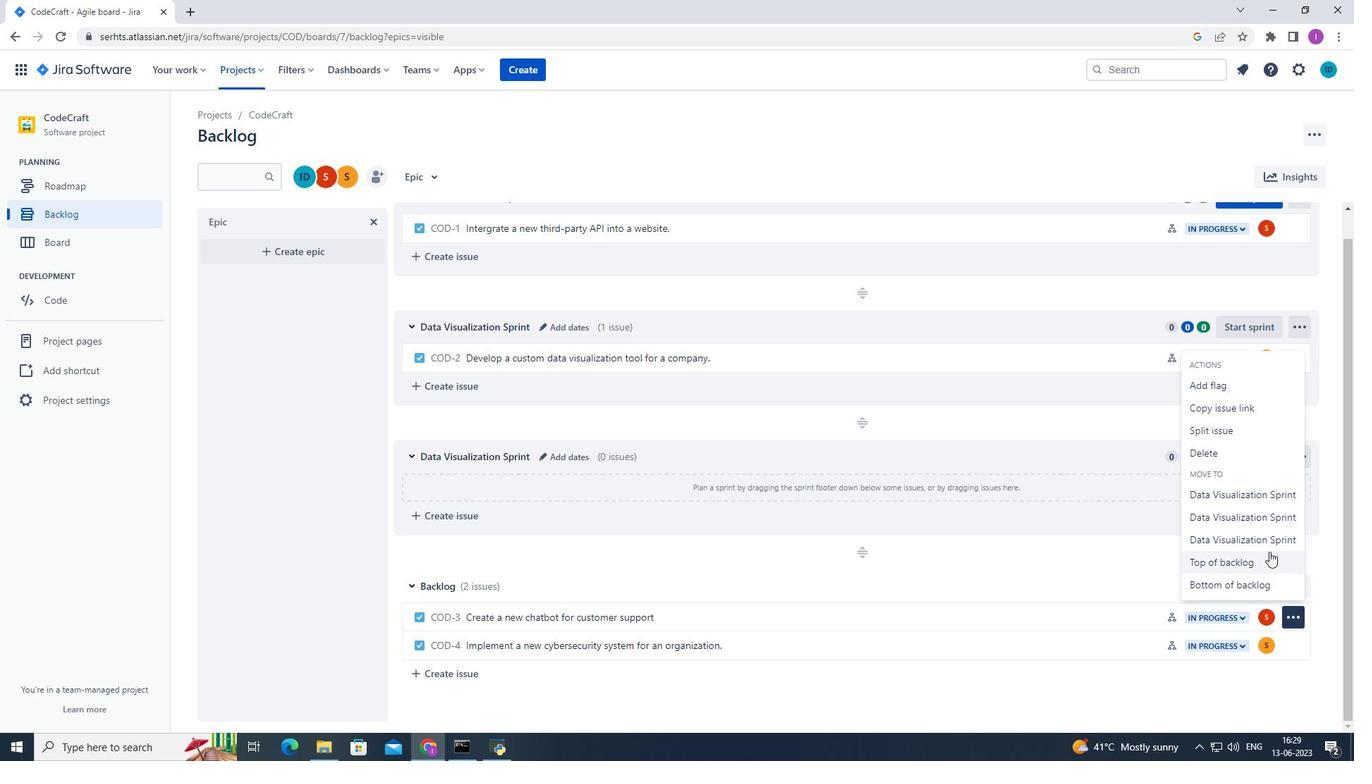 
Action: Mouse pressed left at (1263, 538)
Screenshot: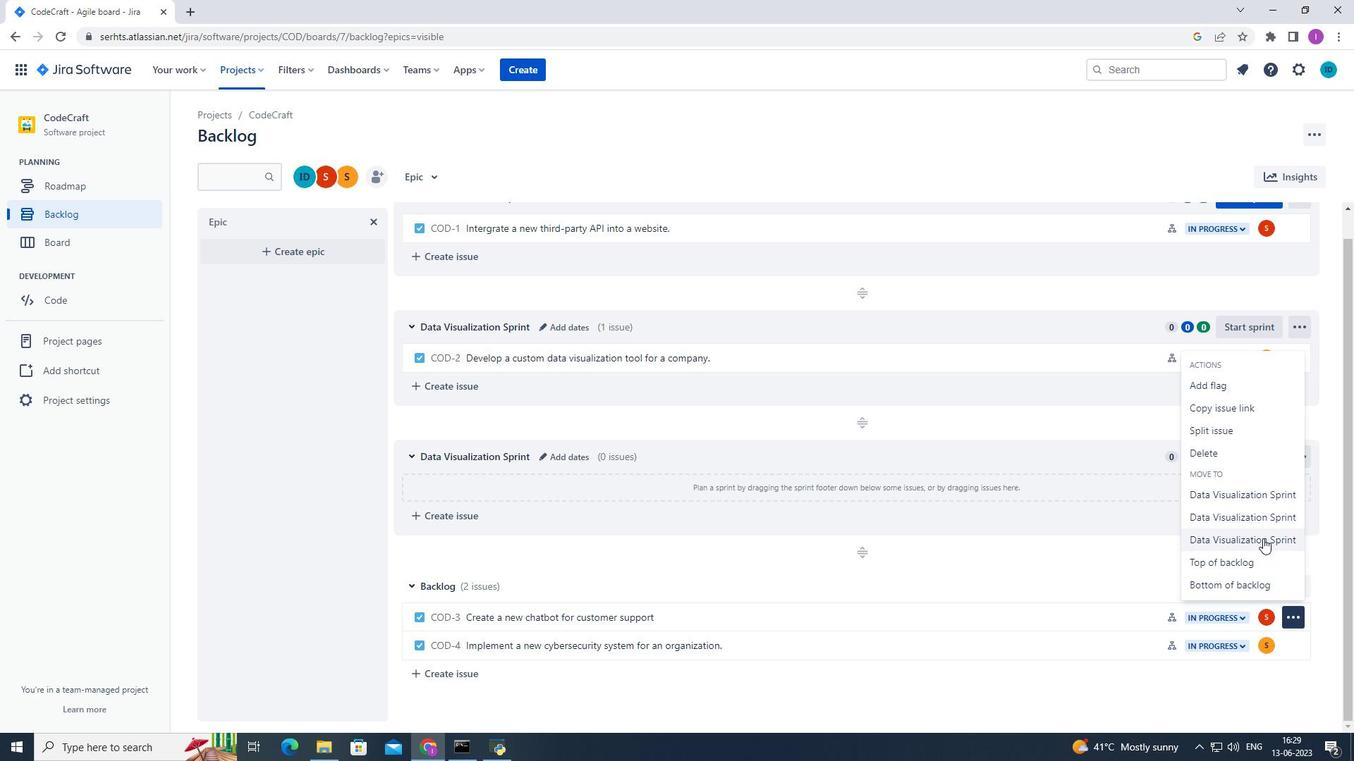 
Action: Mouse moved to (1292, 641)
Screenshot: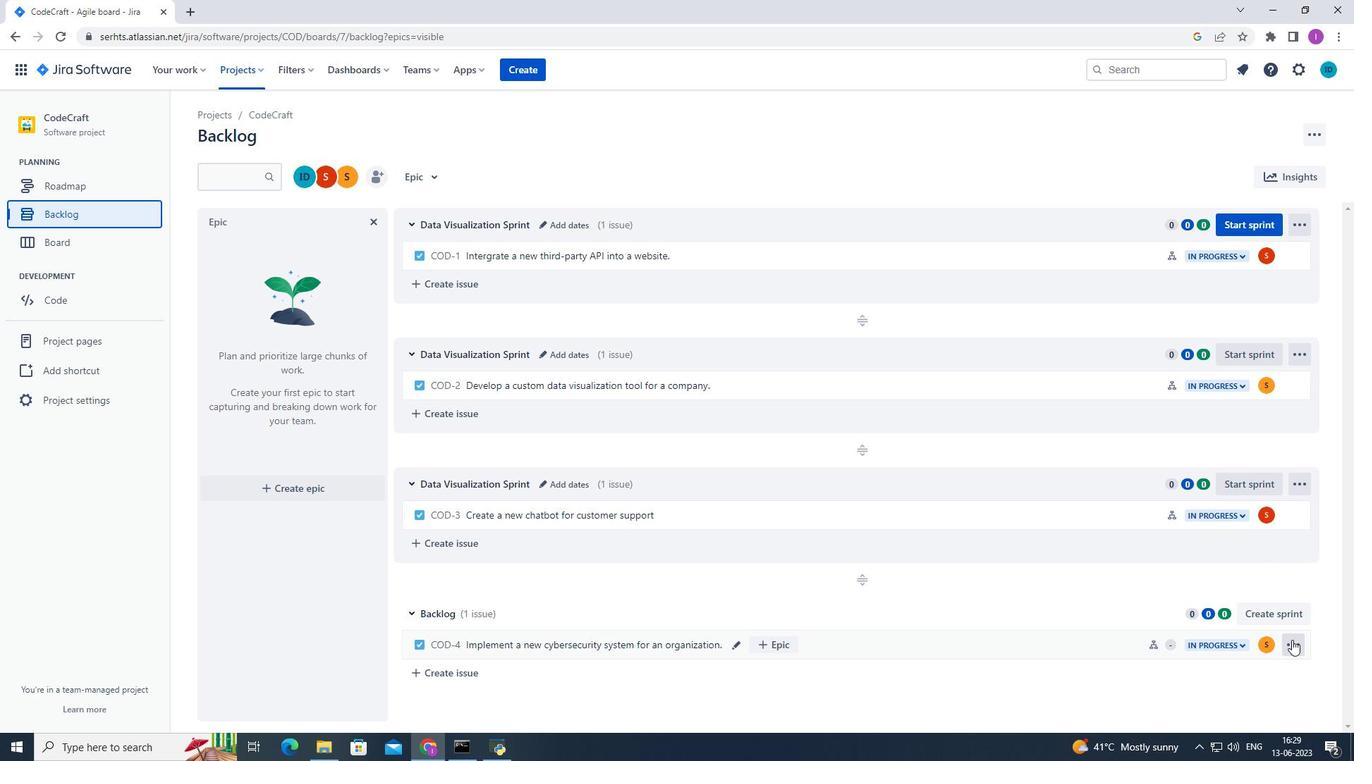 
Action: Mouse pressed left at (1292, 641)
Screenshot: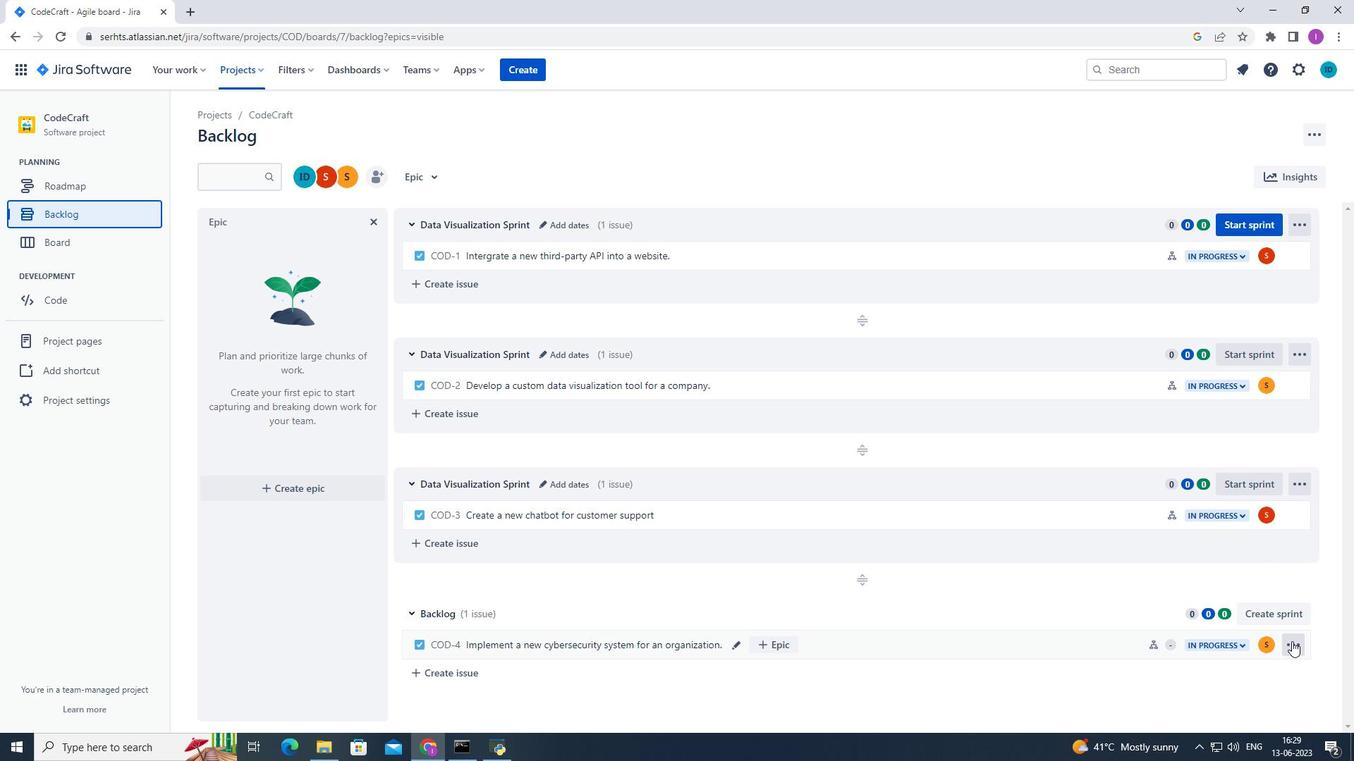 
Action: Mouse moved to (1269, 572)
Screenshot: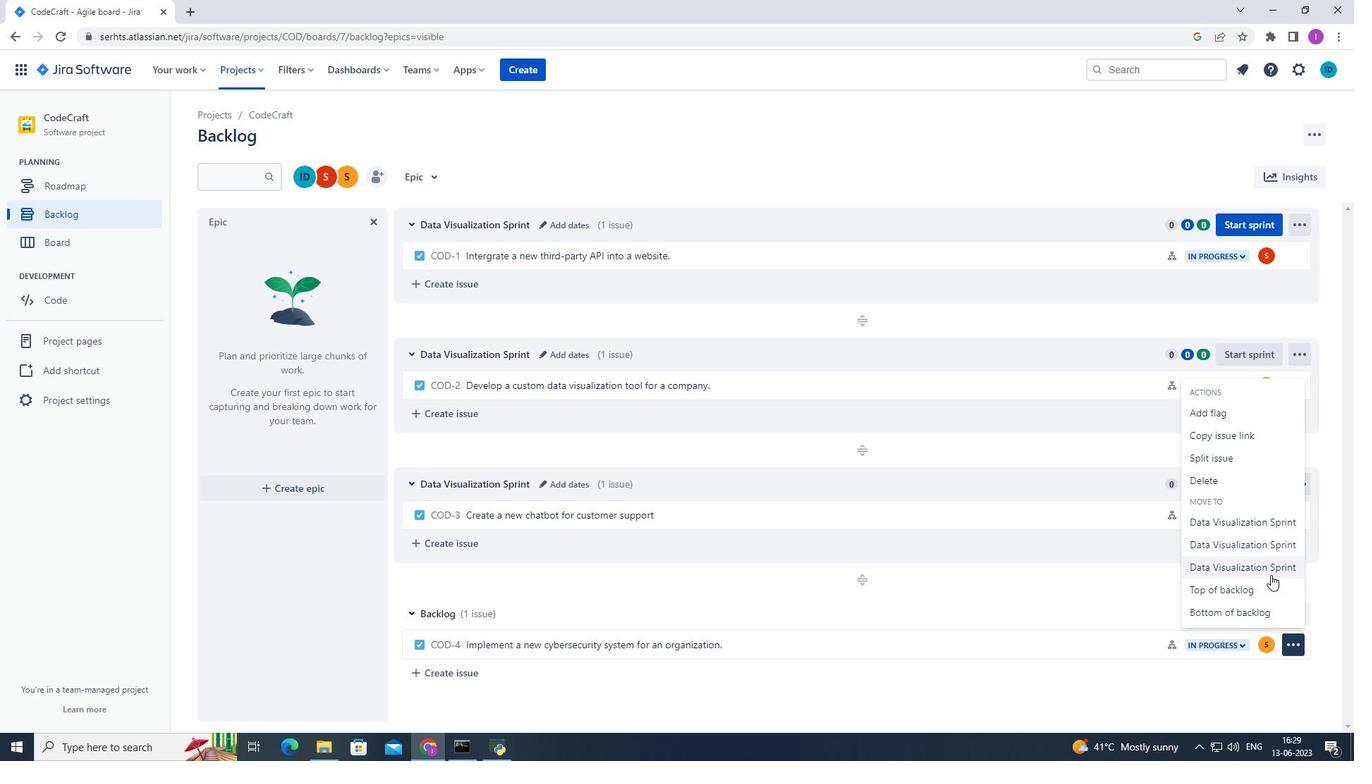 
Action: Mouse pressed left at (1269, 572)
Screenshot: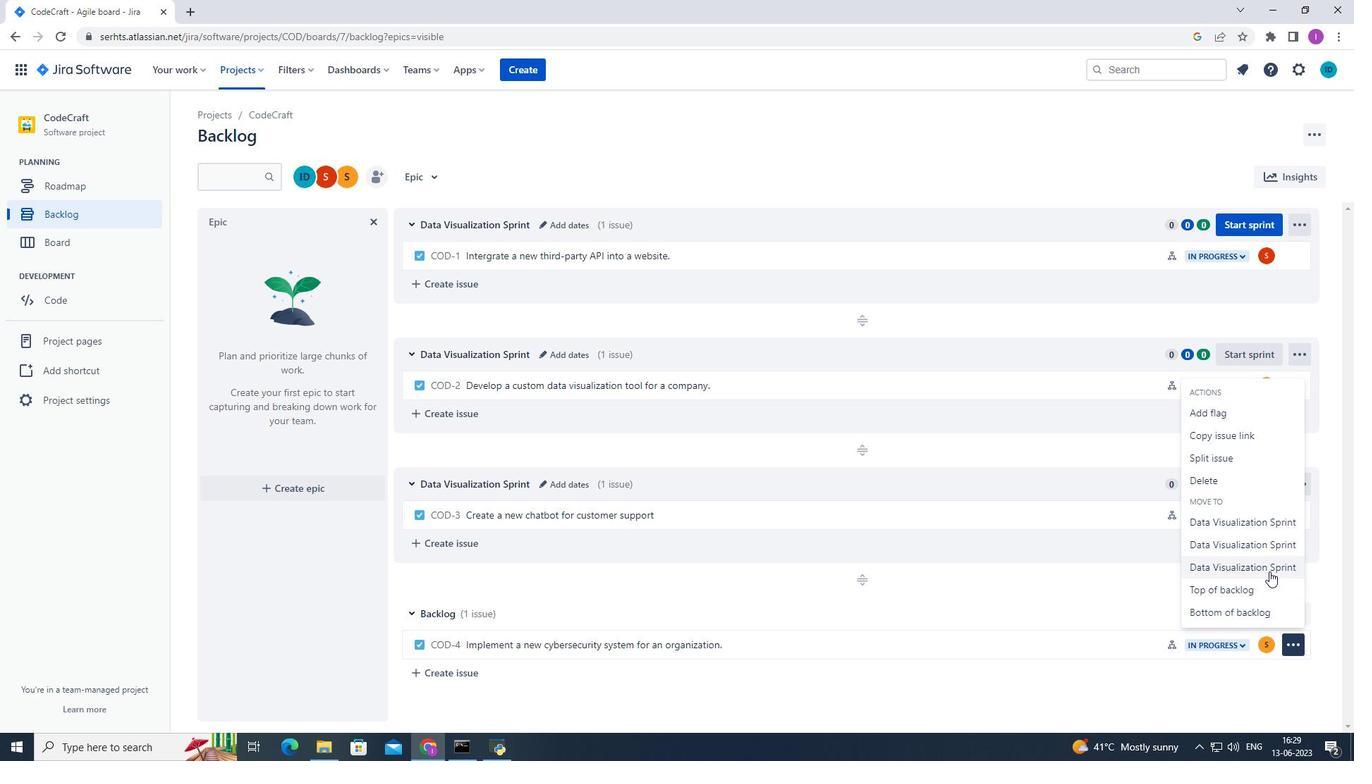 
Action: Mouse moved to (825, 625)
Screenshot: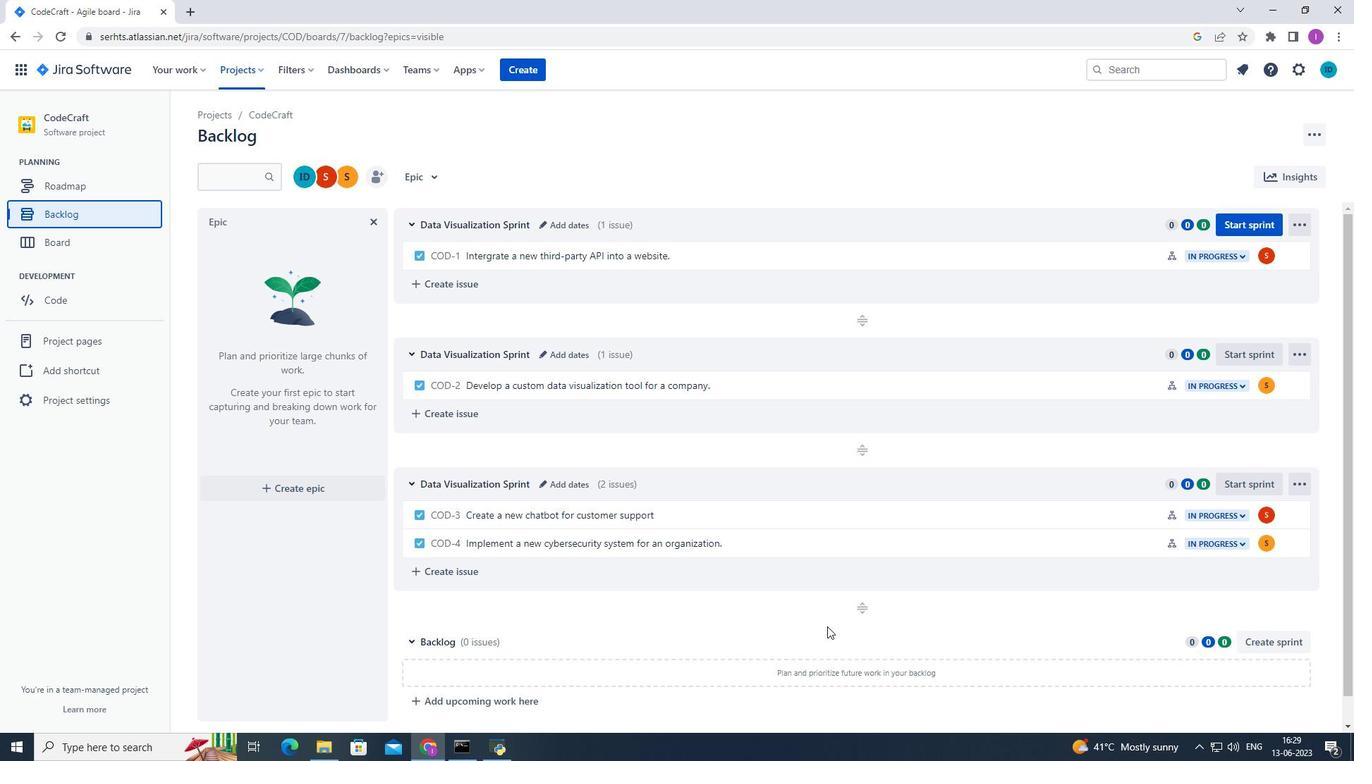 
